 Task: Find connections with filter location Ajaccio with filter topic #jobwith filter profile language Spanish with filter current company Seintiv Talent Solutions with filter school KL University with filter industry Climate Data and Analytics with filter service category Homeowners Insurance with filter keywords title Receptionist
Action: Mouse moved to (523, 71)
Screenshot: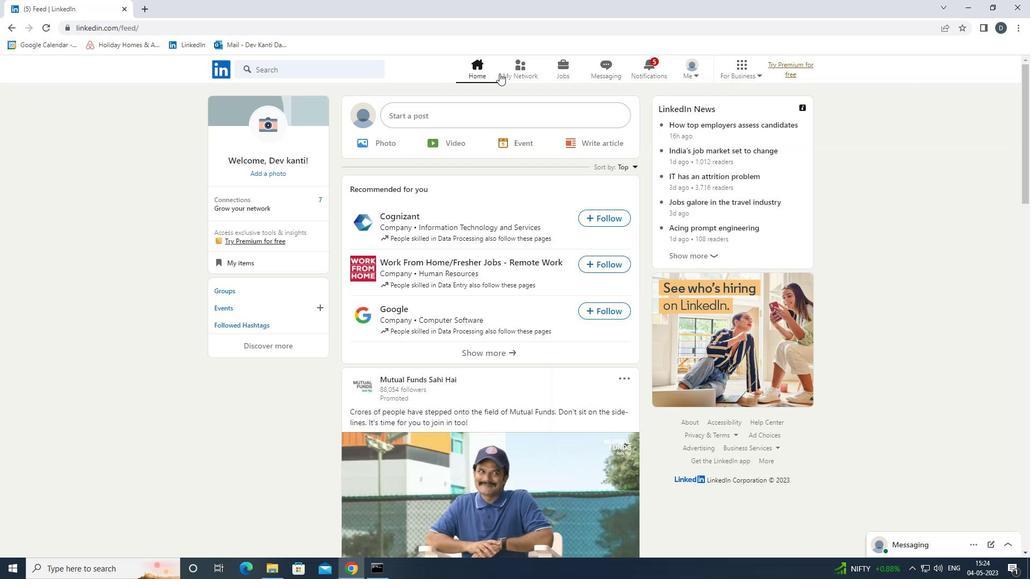 
Action: Mouse pressed left at (523, 71)
Screenshot: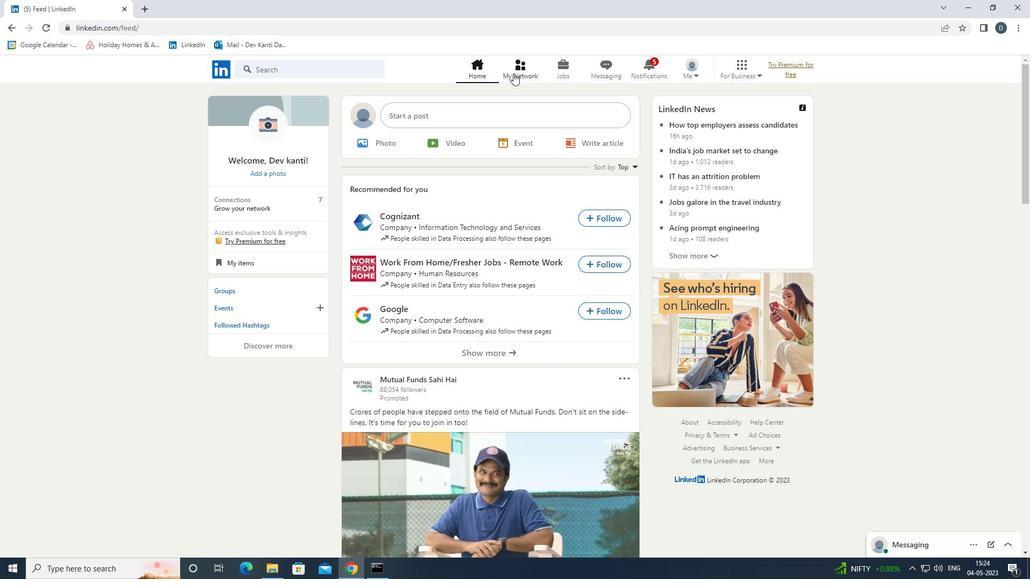 
Action: Mouse moved to (357, 129)
Screenshot: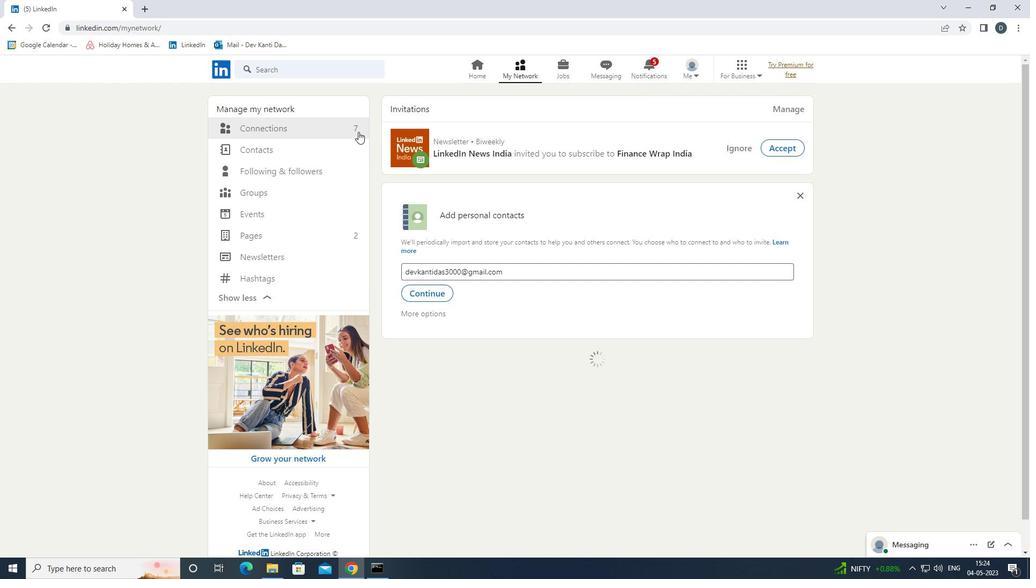 
Action: Mouse pressed left at (357, 129)
Screenshot: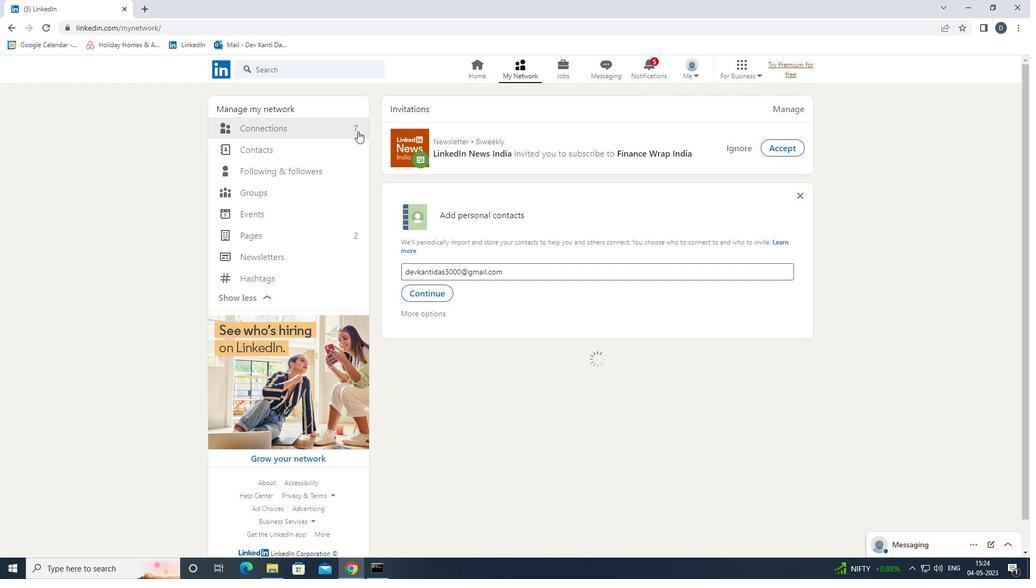 
Action: Mouse moved to (615, 128)
Screenshot: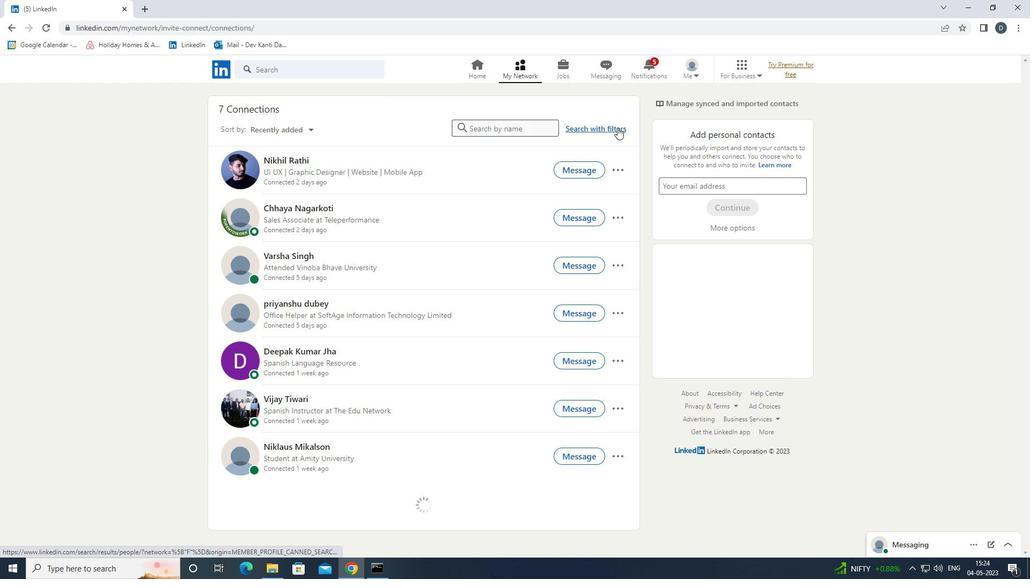 
Action: Mouse pressed left at (615, 128)
Screenshot: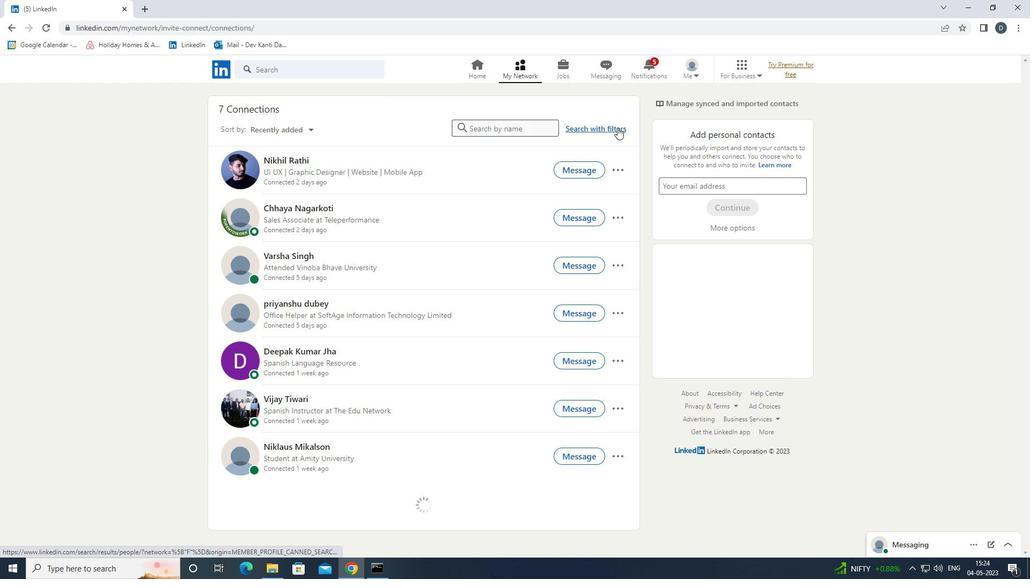 
Action: Mouse moved to (551, 96)
Screenshot: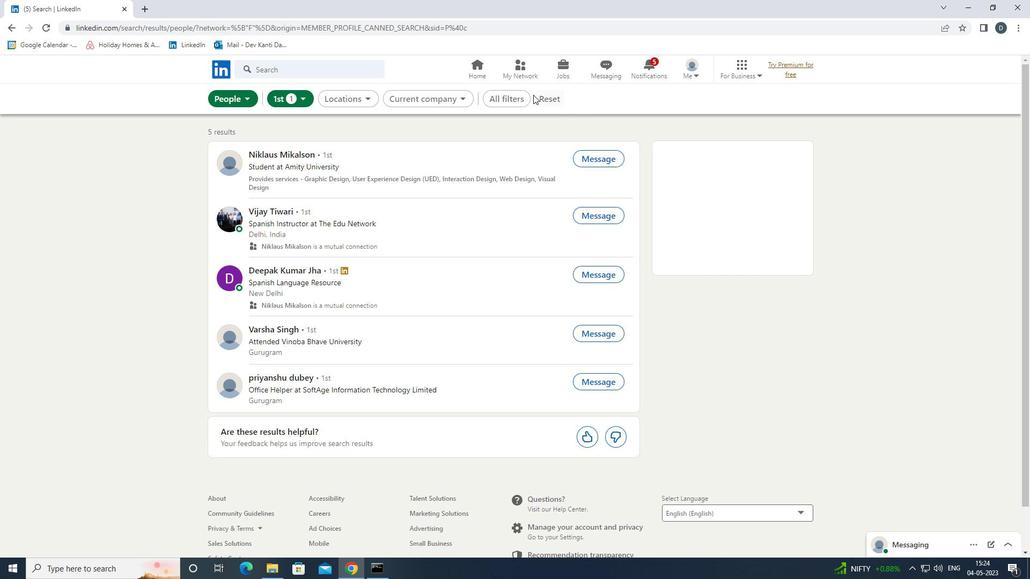 
Action: Mouse pressed left at (551, 96)
Screenshot: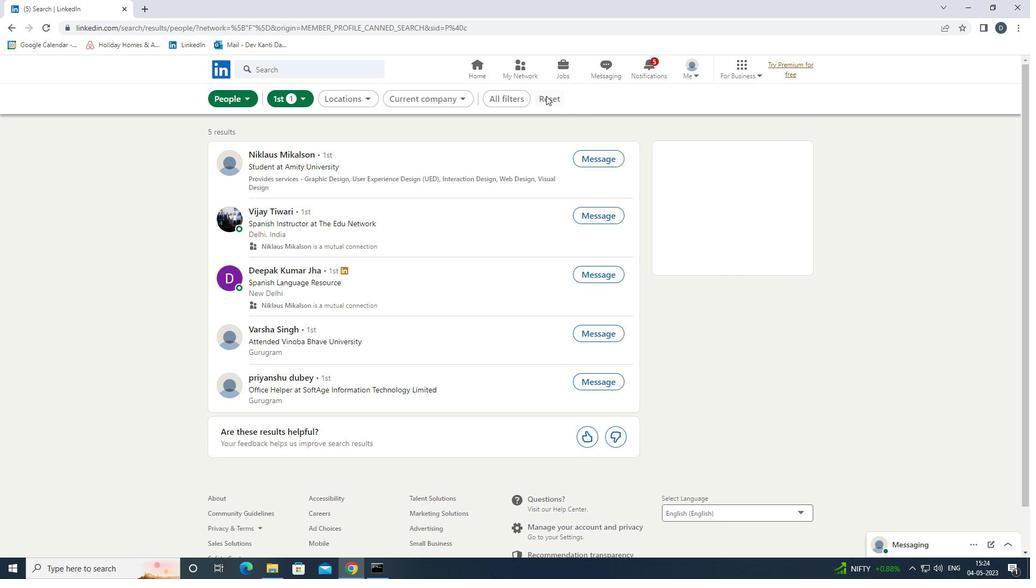 
Action: Mouse moved to (531, 102)
Screenshot: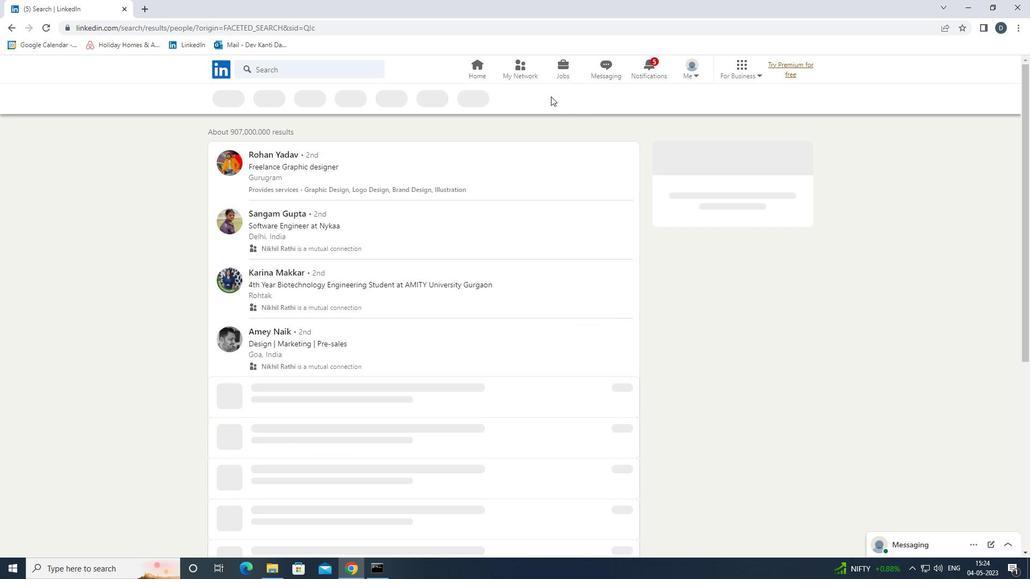 
Action: Mouse pressed left at (531, 102)
Screenshot: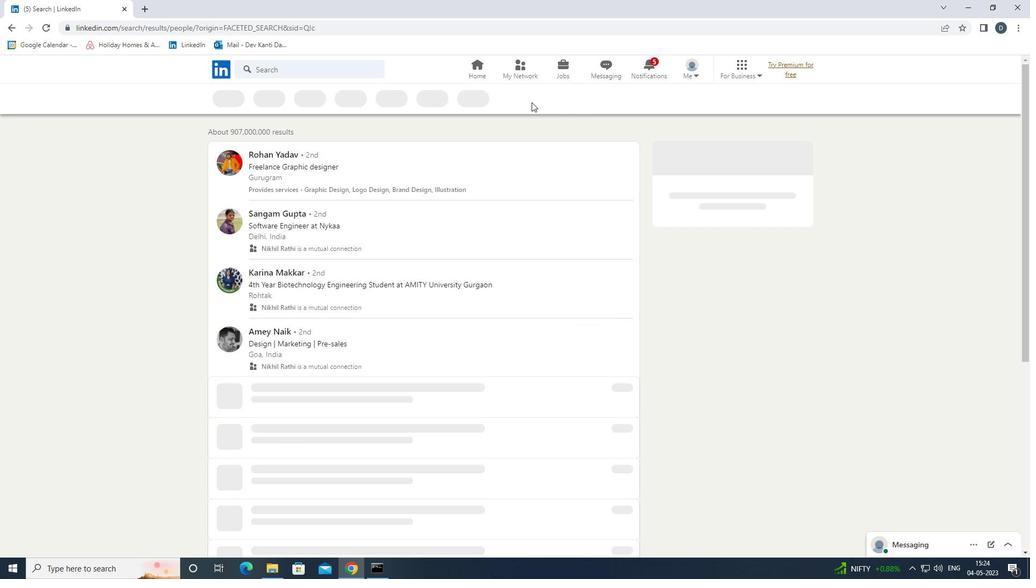 
Action: Mouse moved to (823, 318)
Screenshot: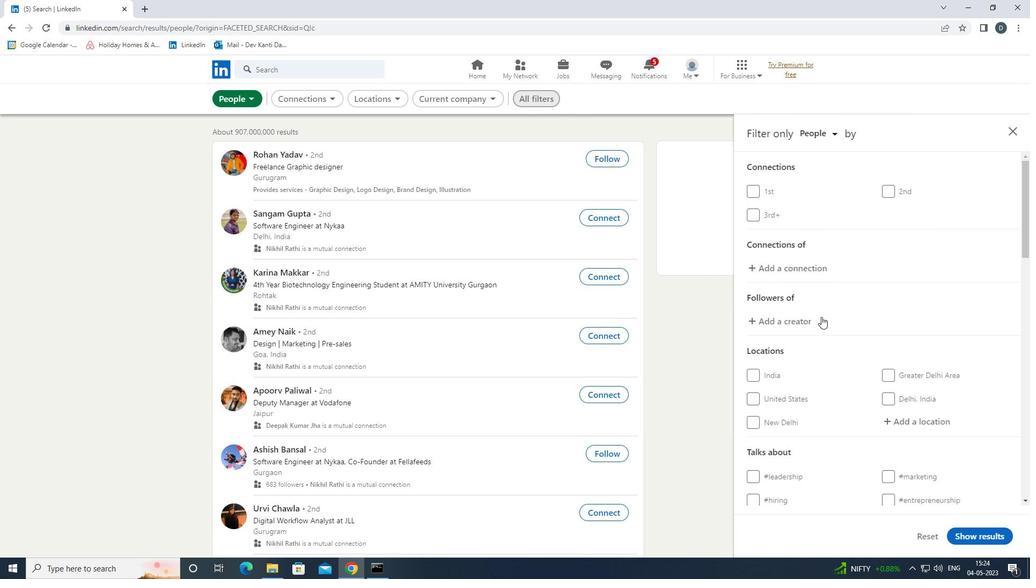 
Action: Mouse scrolled (823, 317) with delta (0, 0)
Screenshot: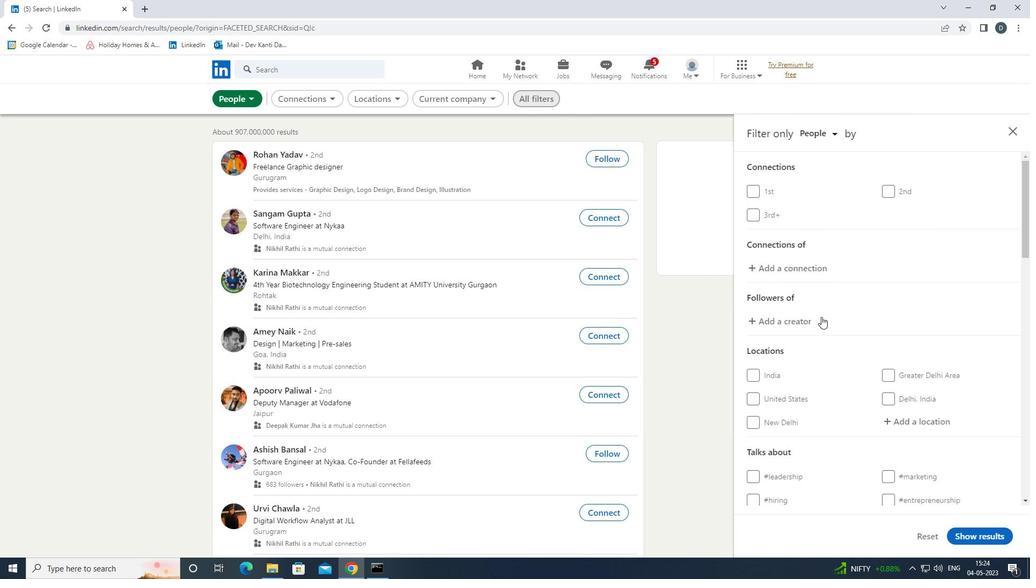 
Action: Mouse moved to (827, 319)
Screenshot: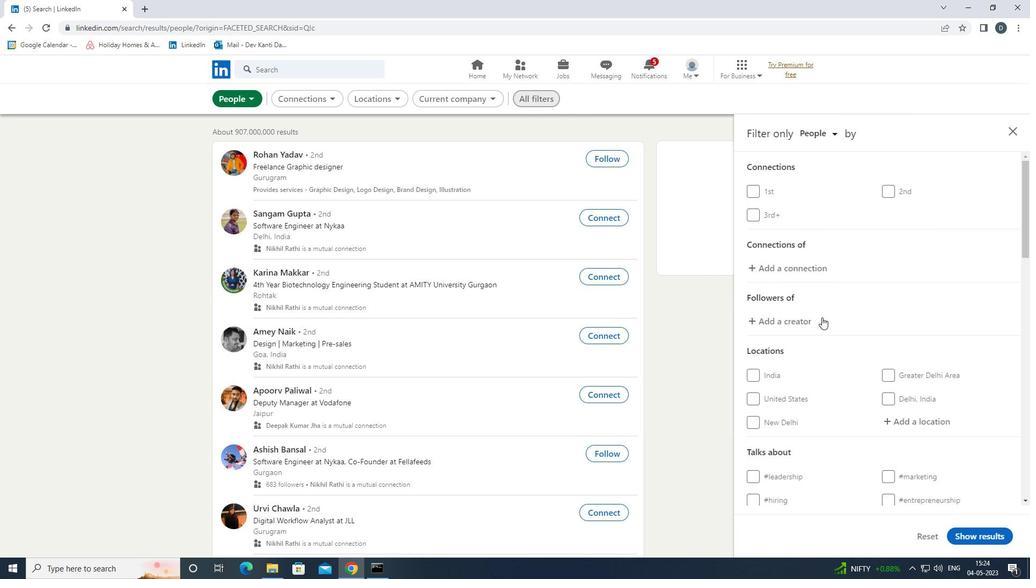 
Action: Mouse scrolled (827, 319) with delta (0, 0)
Screenshot: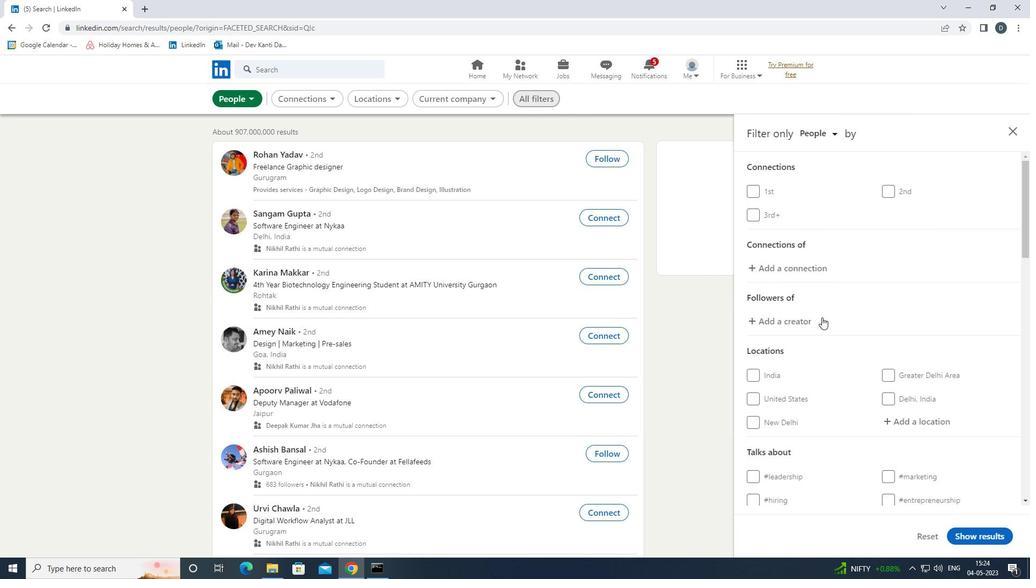 
Action: Mouse moved to (925, 310)
Screenshot: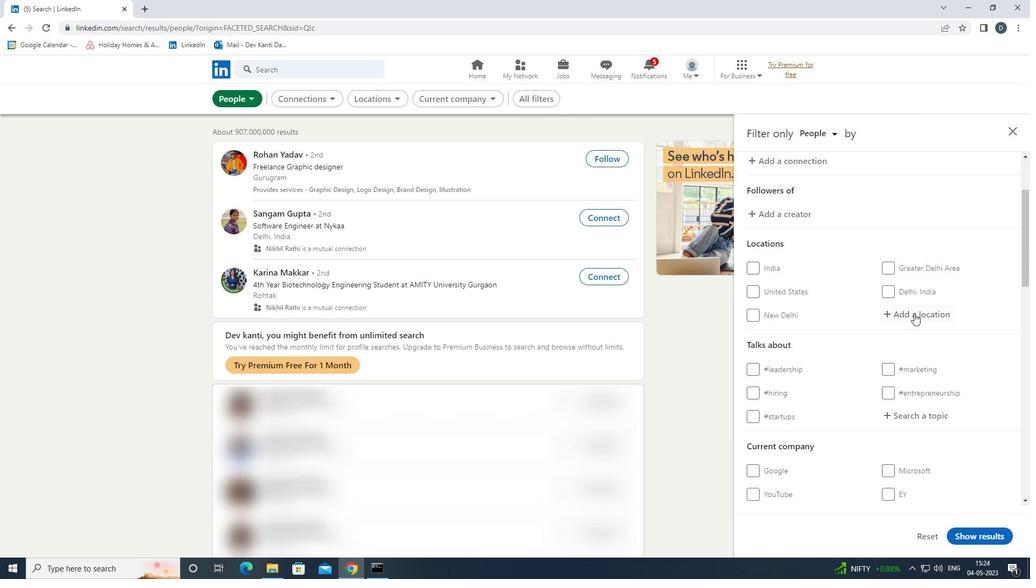 
Action: Mouse pressed left at (925, 310)
Screenshot: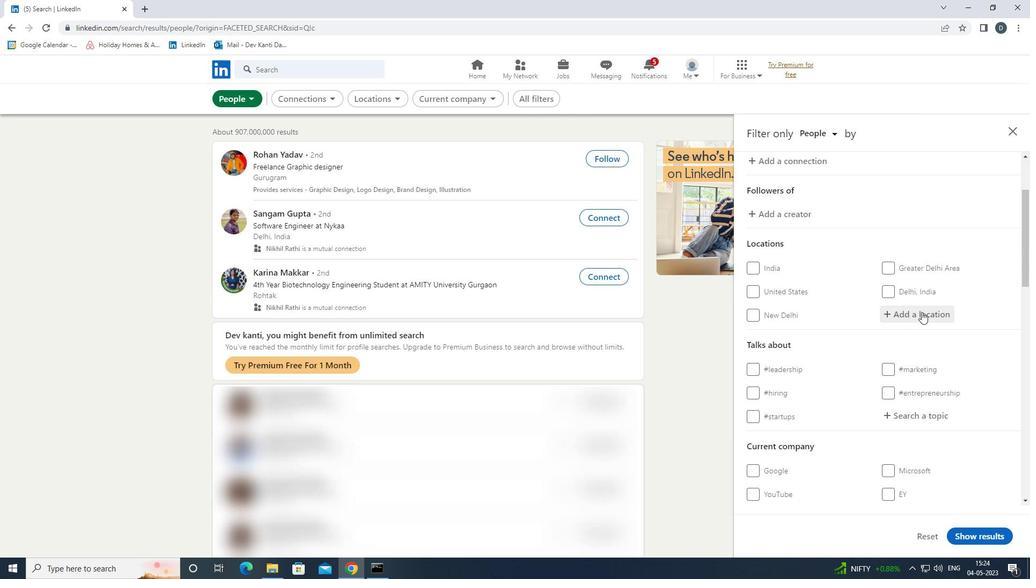 
Action: Key pressed <Key.shift>AJACCIO<Key.down><Key.enter>
Screenshot: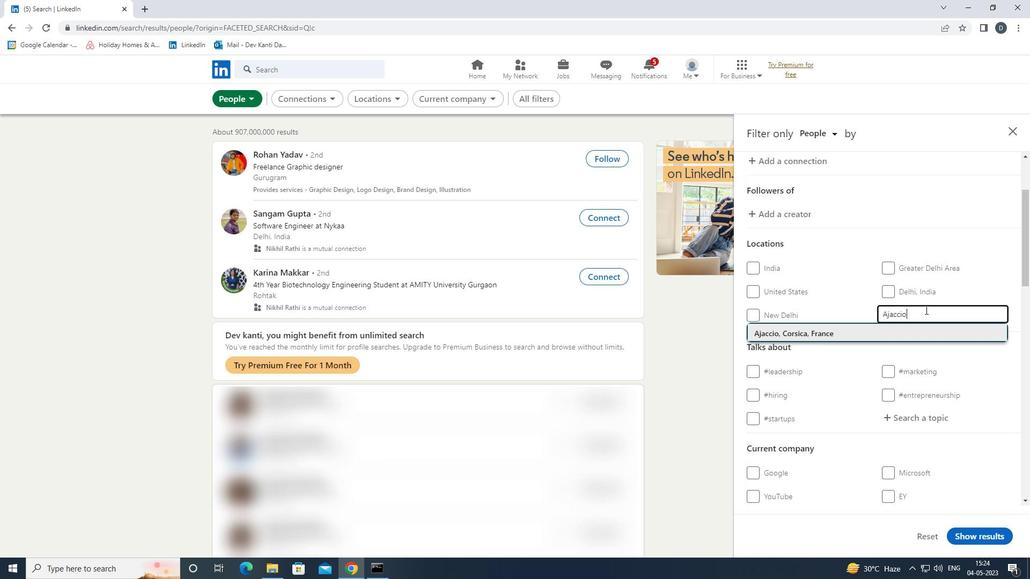 
Action: Mouse moved to (924, 310)
Screenshot: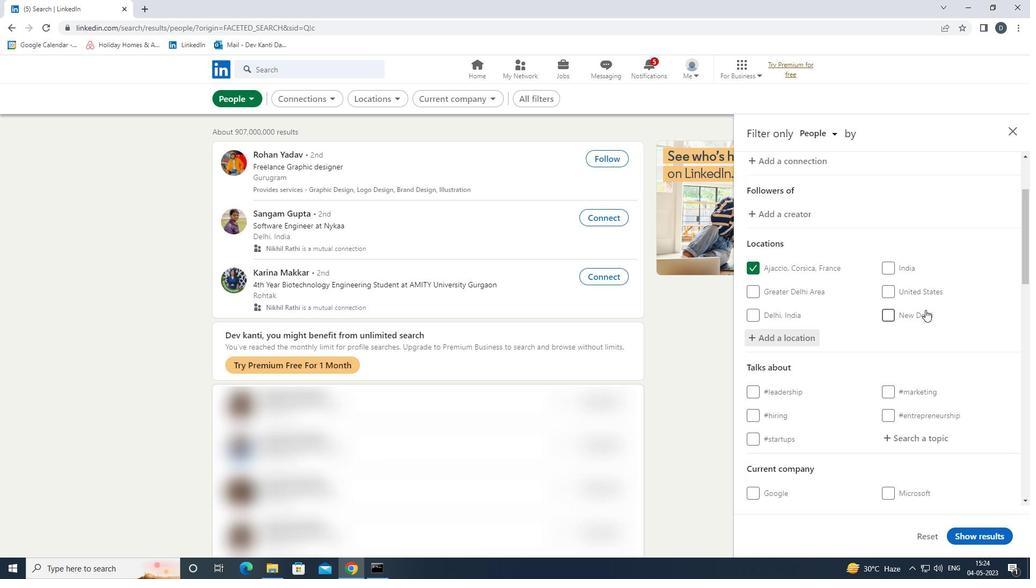 
Action: Mouse scrolled (924, 309) with delta (0, 0)
Screenshot: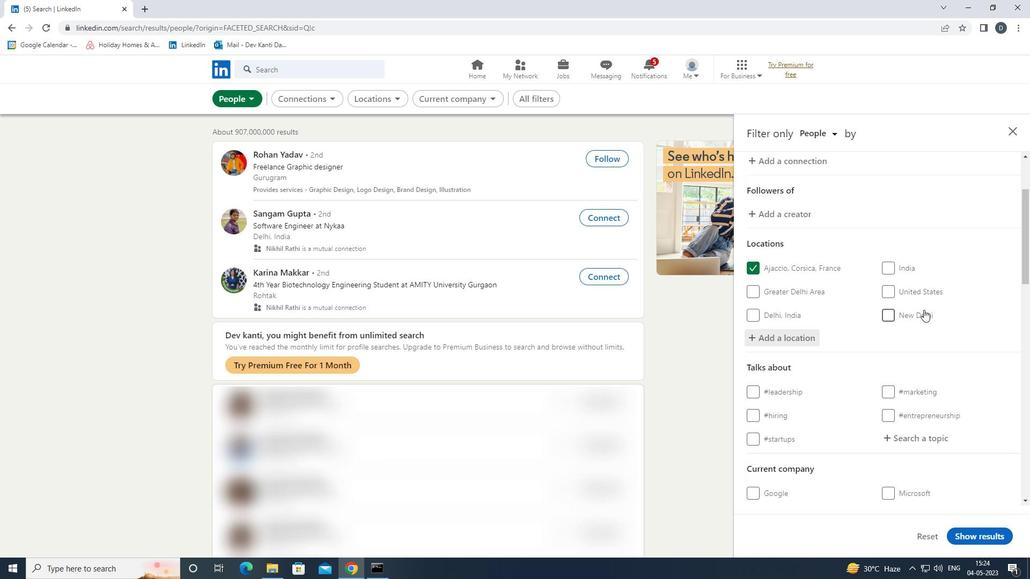 
Action: Mouse scrolled (924, 309) with delta (0, 0)
Screenshot: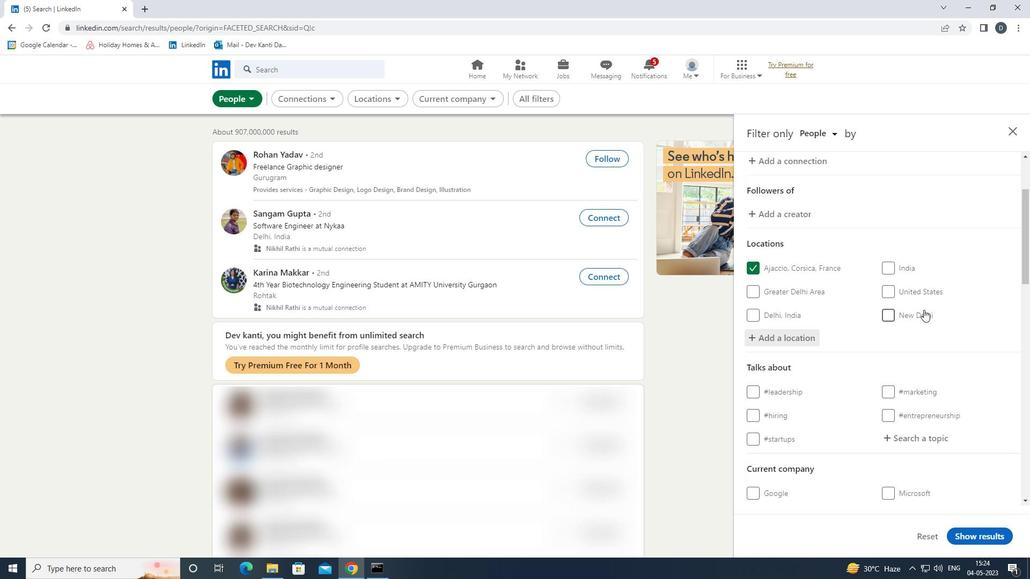 
Action: Mouse scrolled (924, 309) with delta (0, 0)
Screenshot: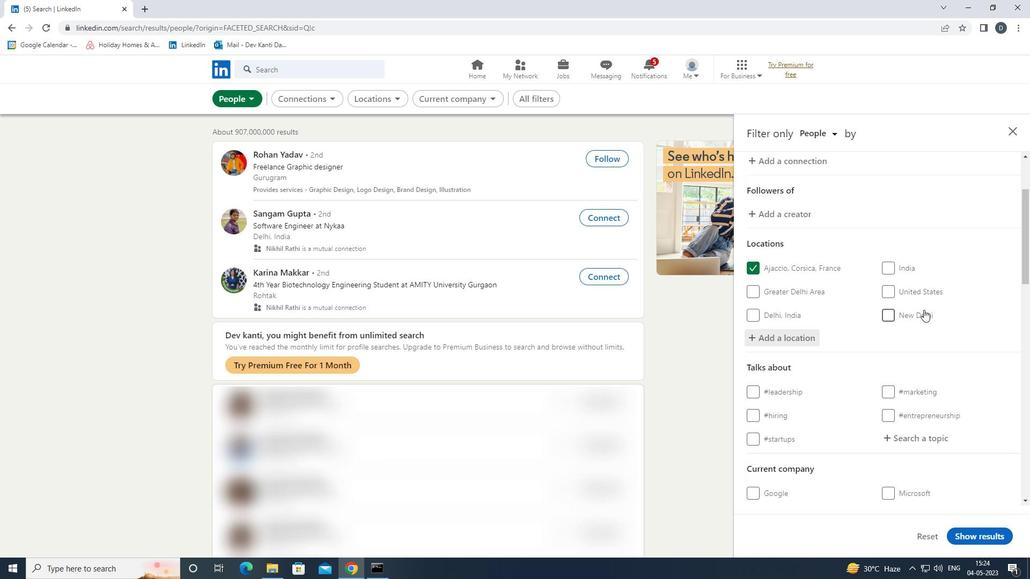 
Action: Mouse moved to (927, 283)
Screenshot: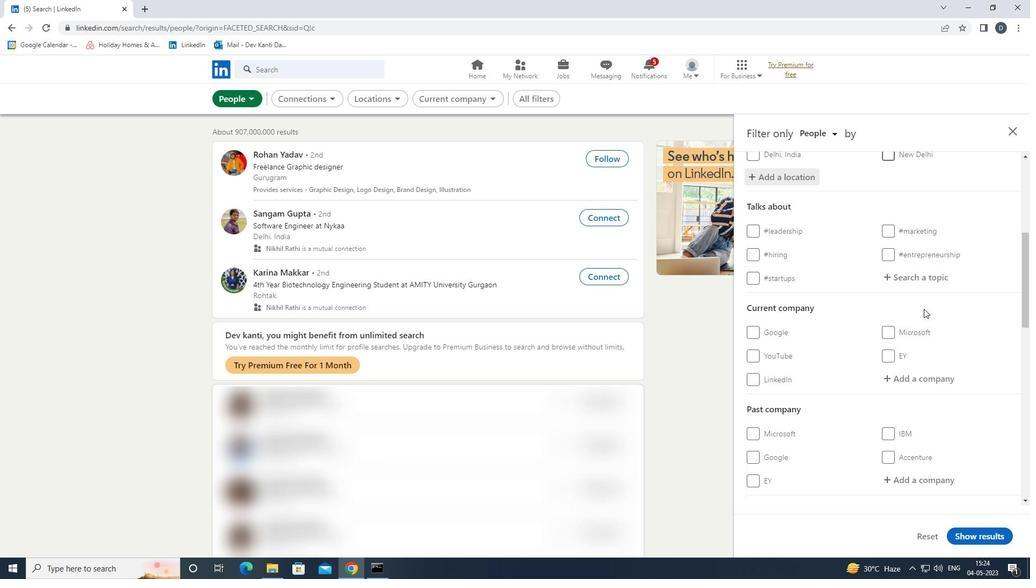 
Action: Mouse pressed left at (927, 283)
Screenshot: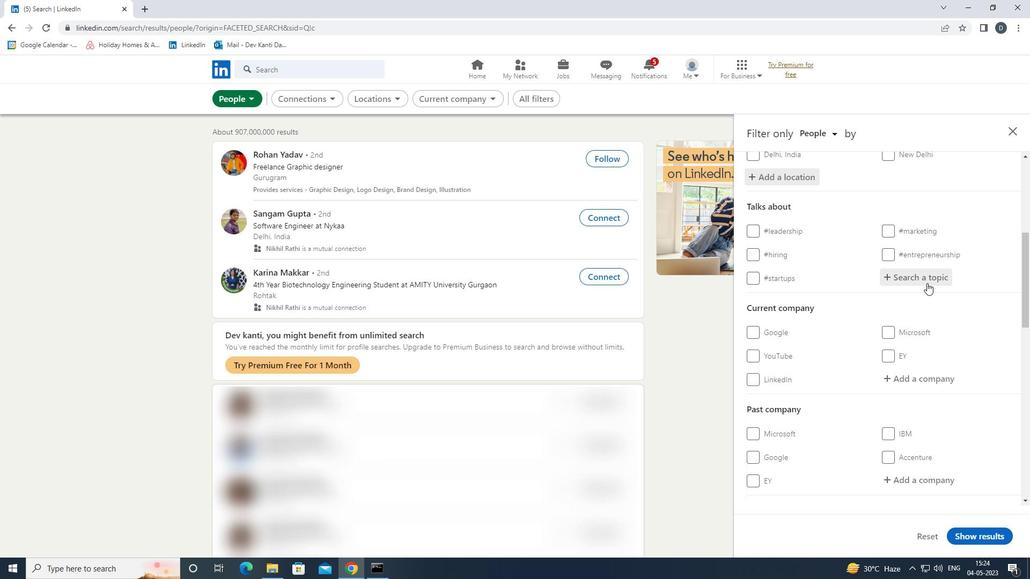 
Action: Key pressed JOB<Key.backspace><Key.backspace><Key.backspace><Key.shift>JOB<Key.down><Key.enter>
Screenshot: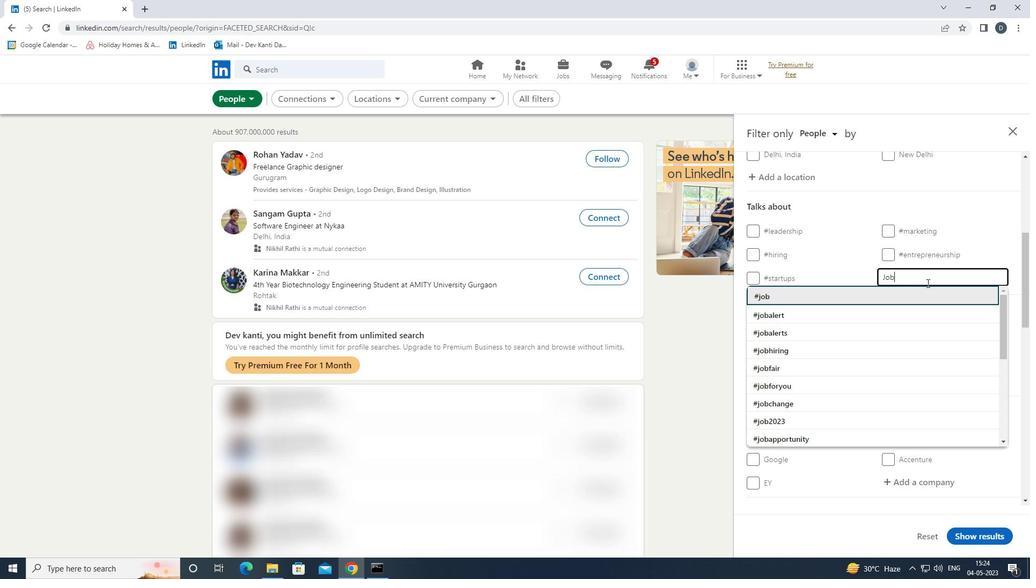 
Action: Mouse moved to (710, 289)
Screenshot: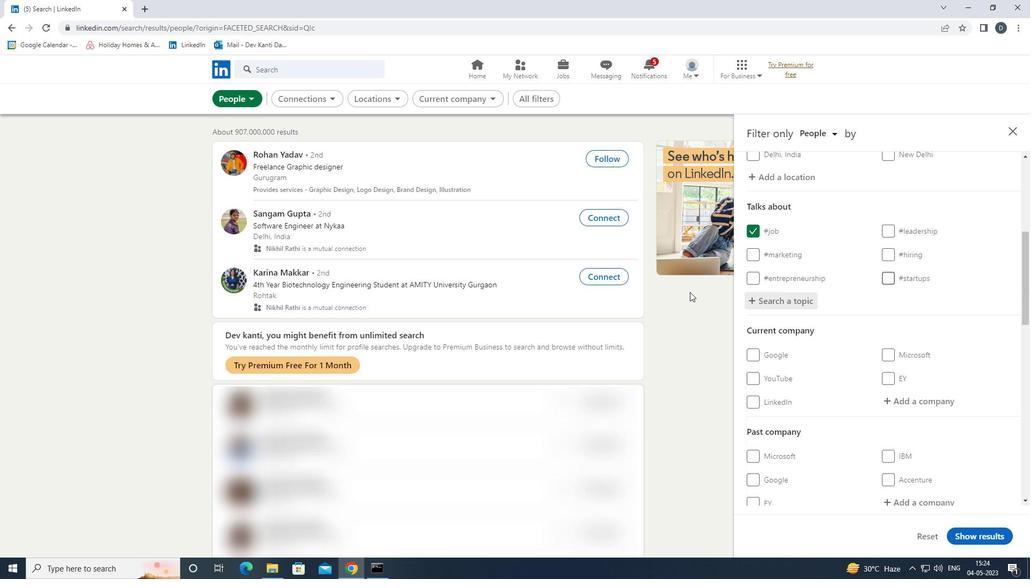 
Action: Mouse scrolled (710, 289) with delta (0, 0)
Screenshot: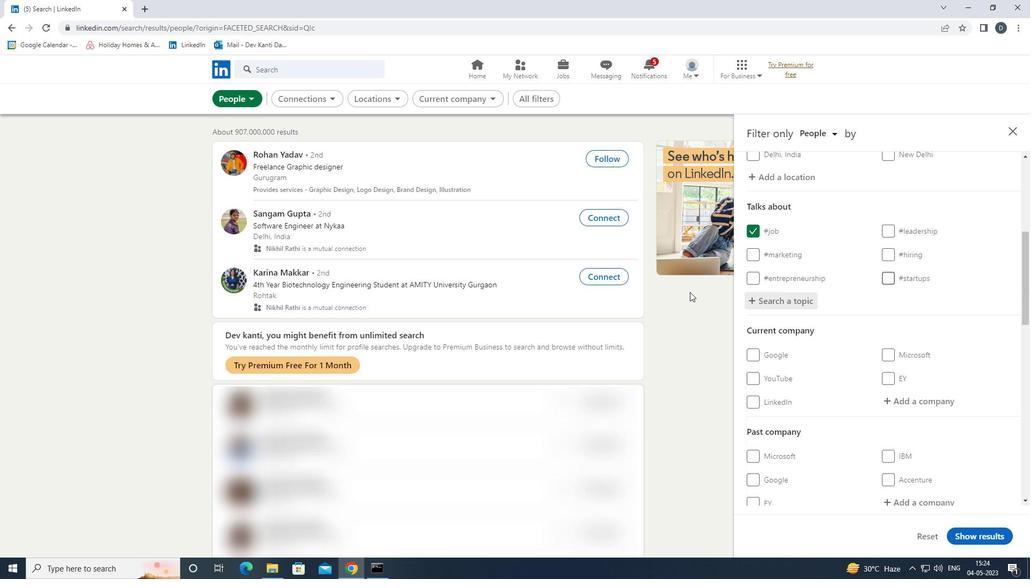 
Action: Mouse moved to (732, 300)
Screenshot: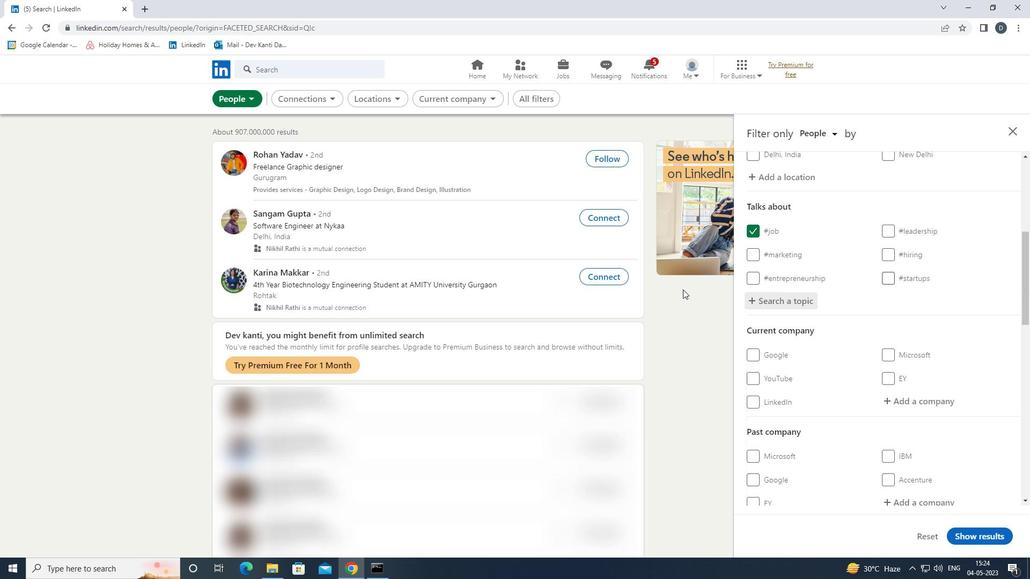 
Action: Mouse scrolled (732, 299) with delta (0, 0)
Screenshot: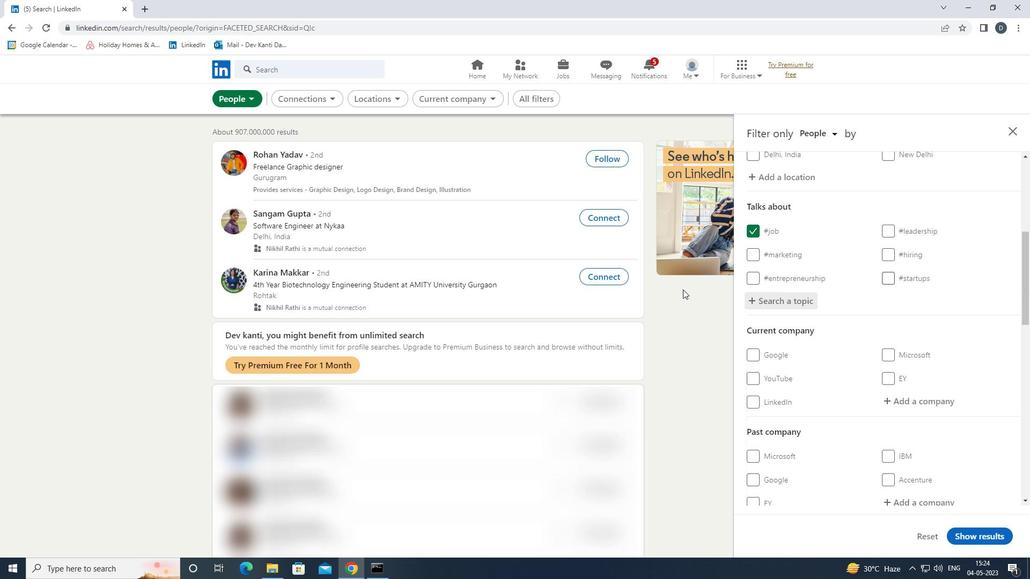 
Action: Mouse moved to (934, 377)
Screenshot: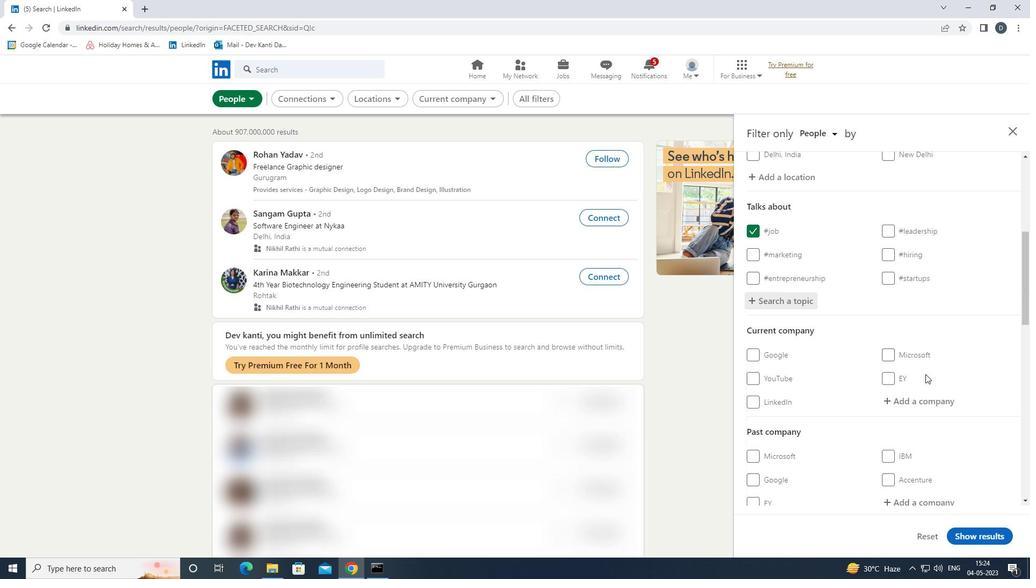 
Action: Mouse scrolled (934, 377) with delta (0, 0)
Screenshot: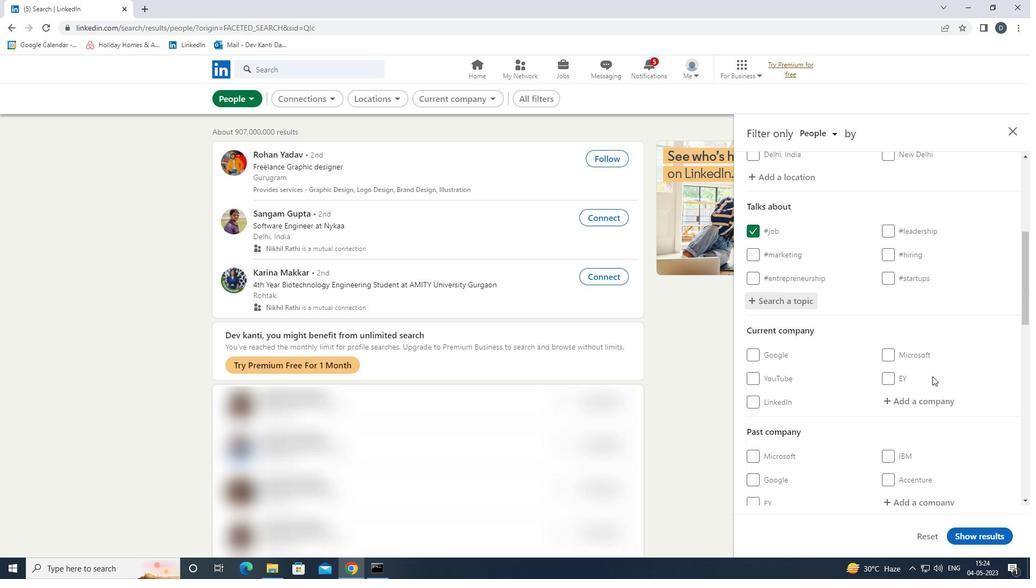 
Action: Mouse scrolled (934, 377) with delta (0, 0)
Screenshot: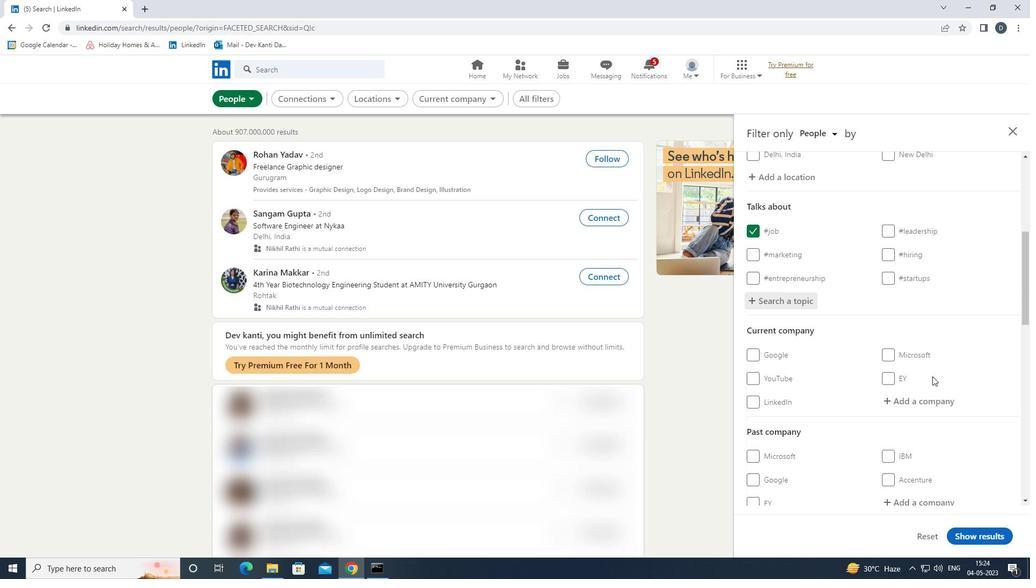 
Action: Mouse scrolled (934, 377) with delta (0, 0)
Screenshot: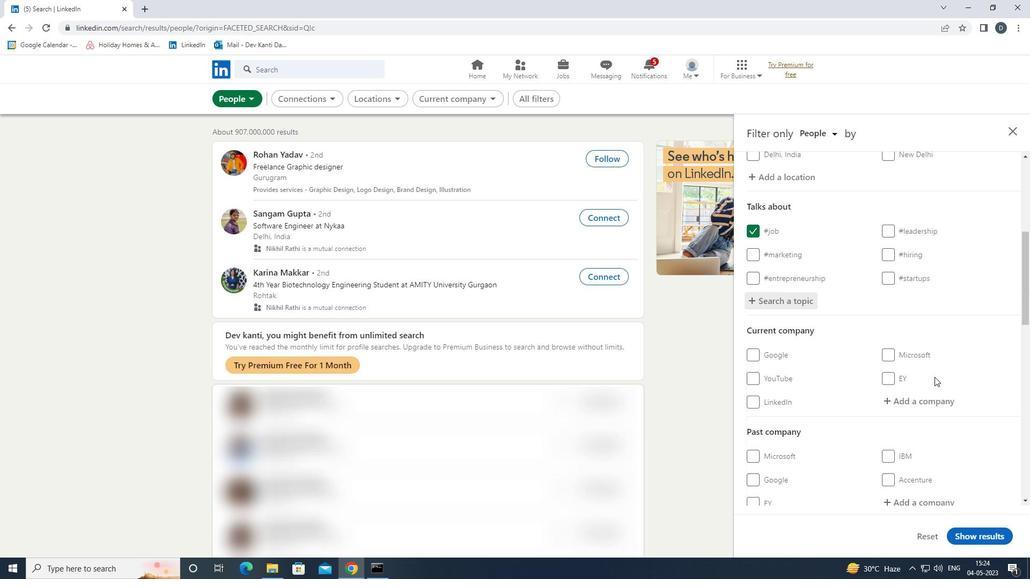 
Action: Mouse scrolled (934, 377) with delta (0, 0)
Screenshot: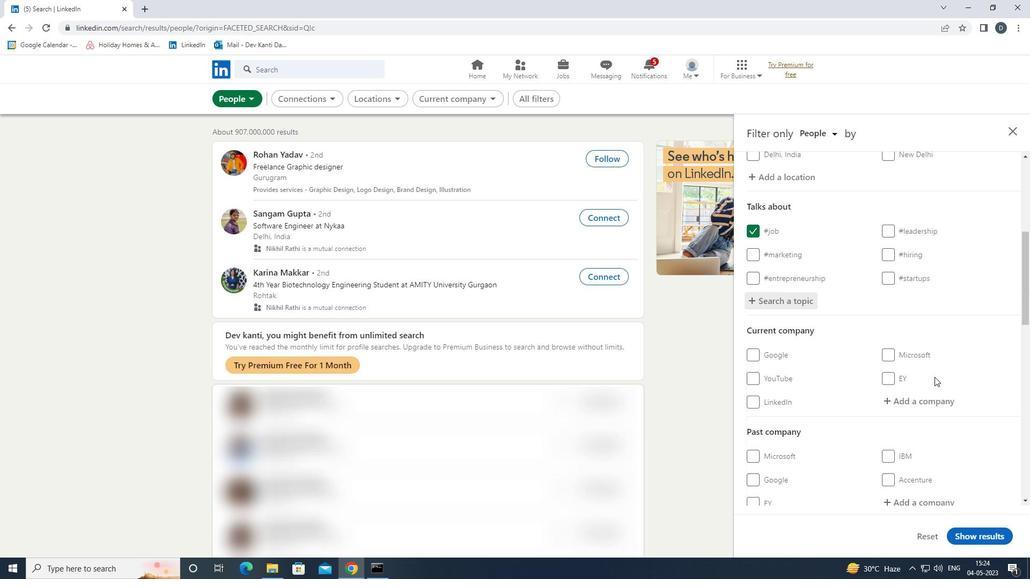
Action: Mouse scrolled (934, 377) with delta (0, 0)
Screenshot: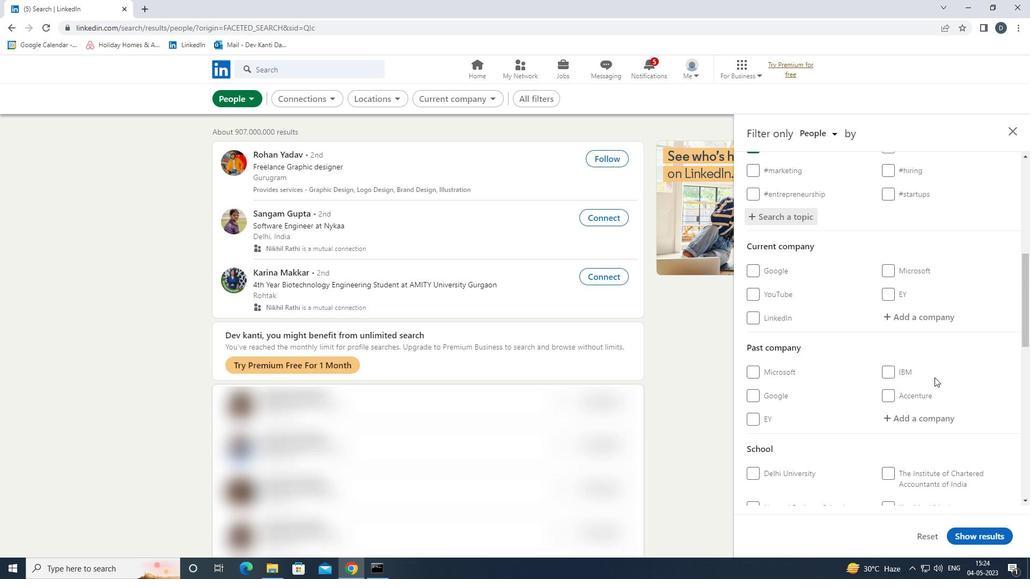 
Action: Mouse scrolled (934, 377) with delta (0, 0)
Screenshot: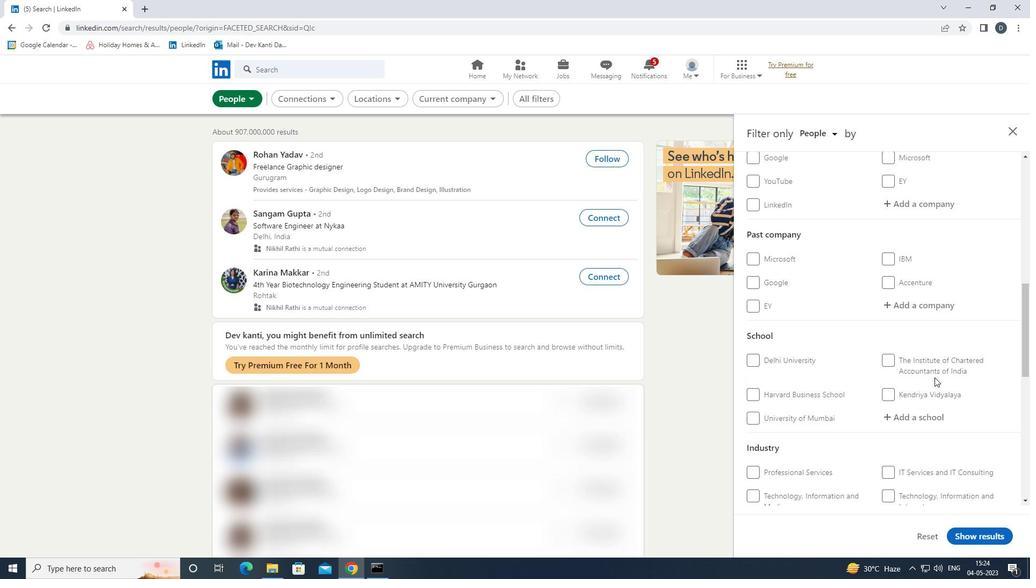 
Action: Mouse moved to (783, 427)
Screenshot: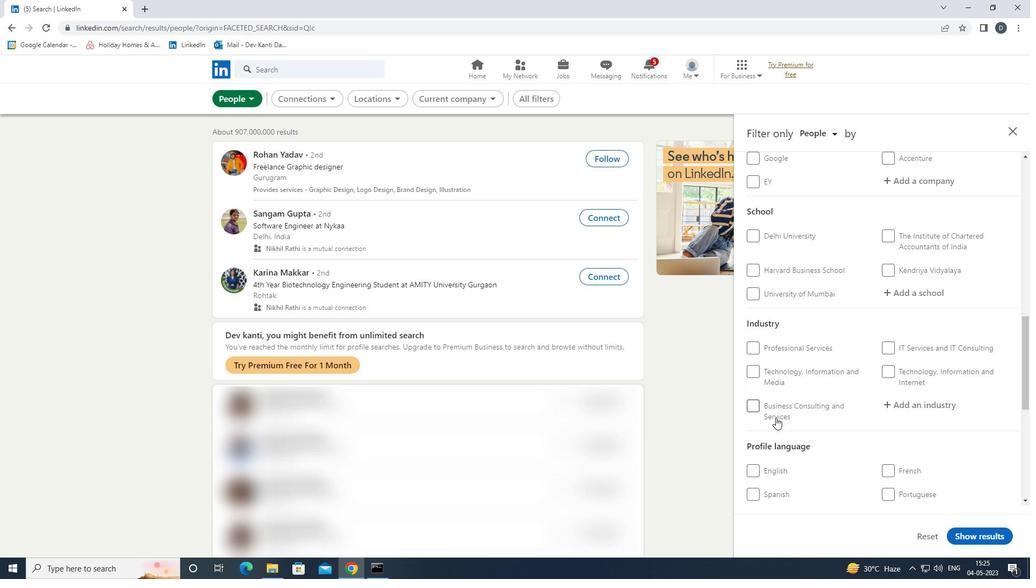 
Action: Mouse scrolled (783, 426) with delta (0, 0)
Screenshot: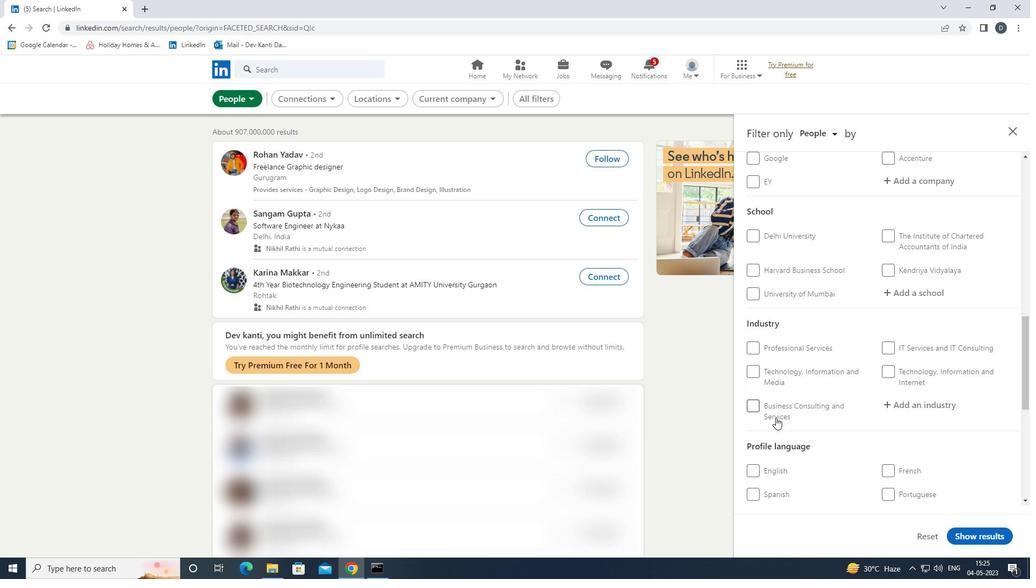 
Action: Mouse moved to (784, 427)
Screenshot: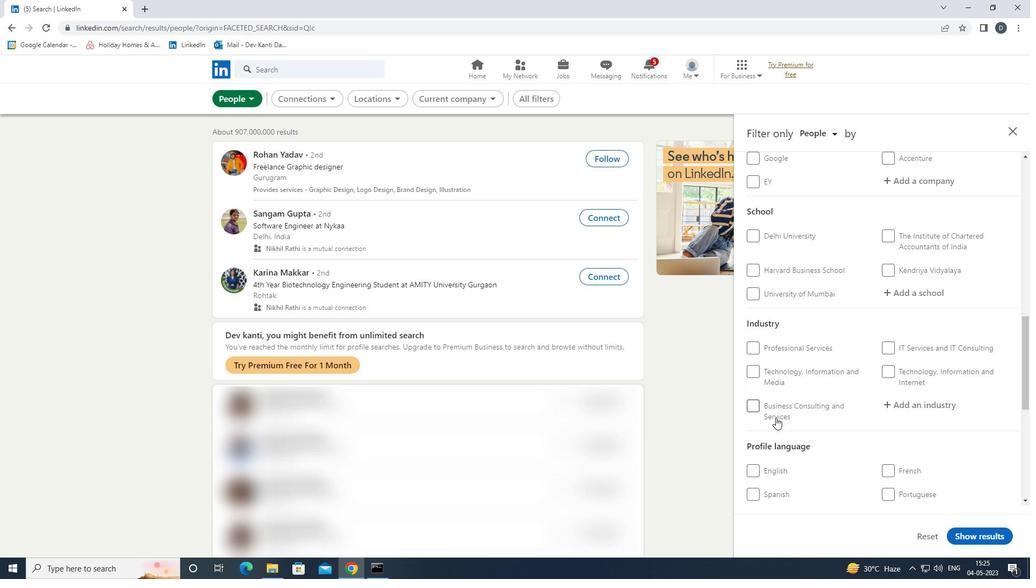 
Action: Mouse scrolled (784, 427) with delta (0, 0)
Screenshot: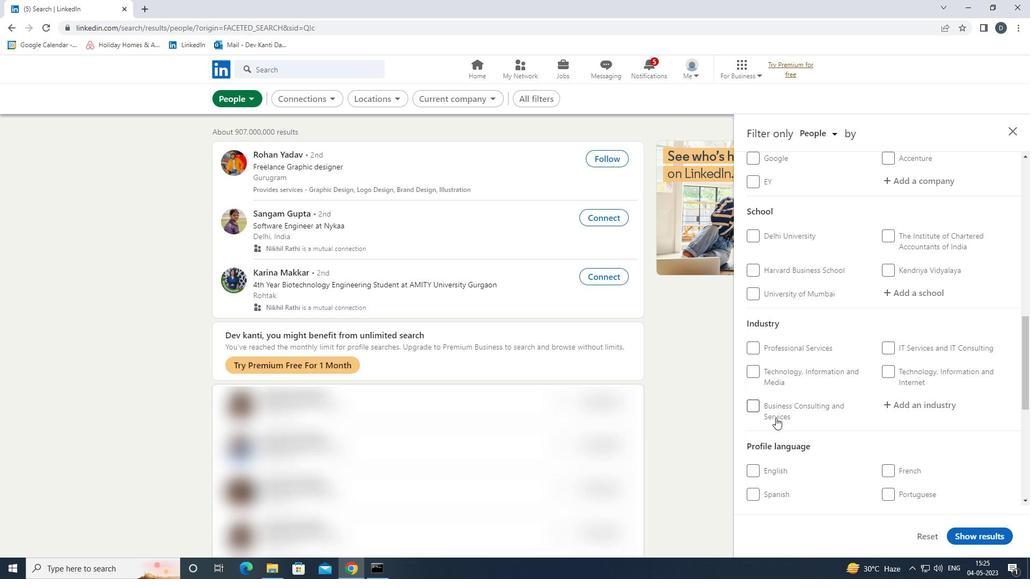 
Action: Mouse moved to (777, 391)
Screenshot: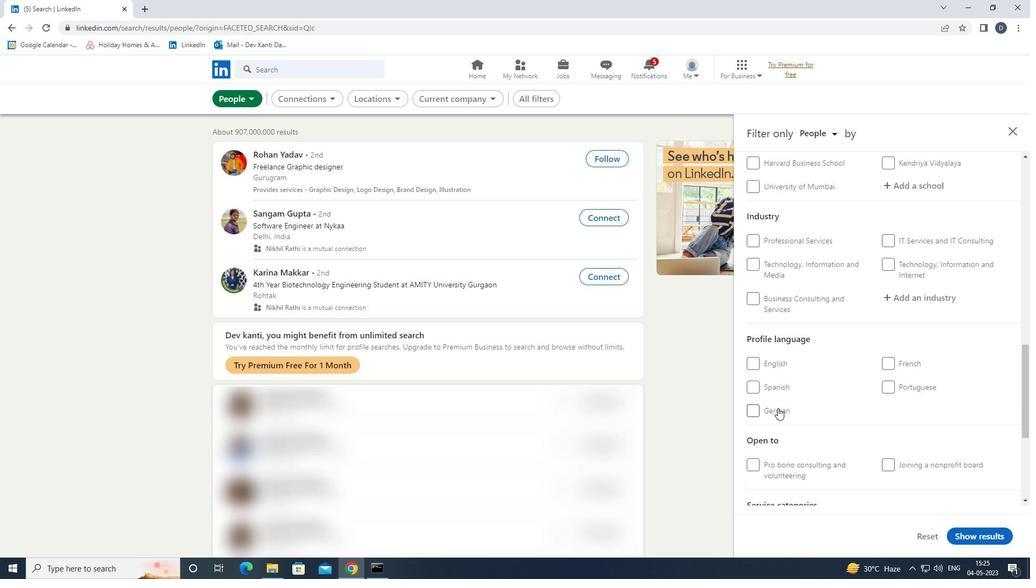 
Action: Mouse pressed left at (777, 391)
Screenshot: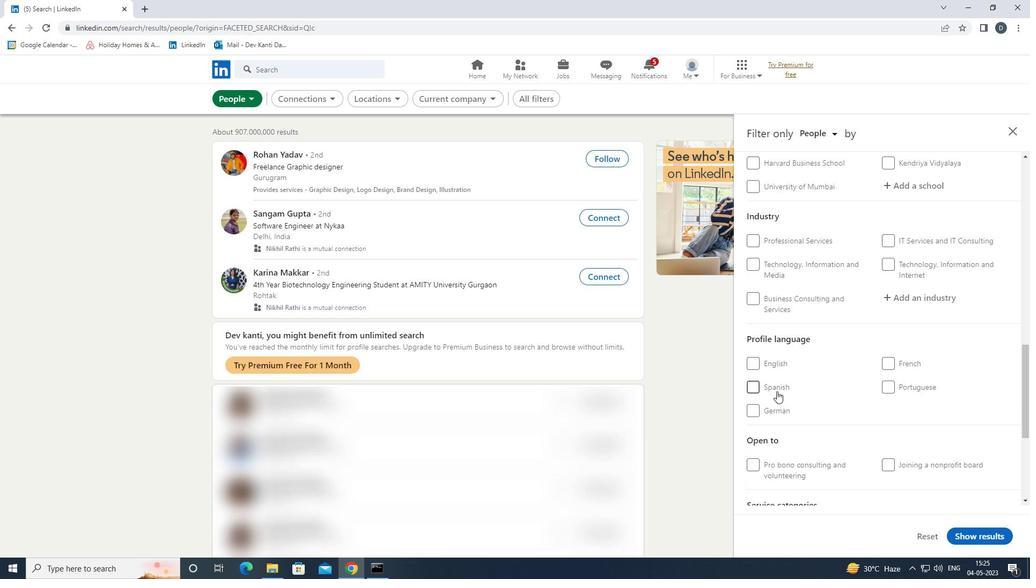 
Action: Mouse moved to (887, 399)
Screenshot: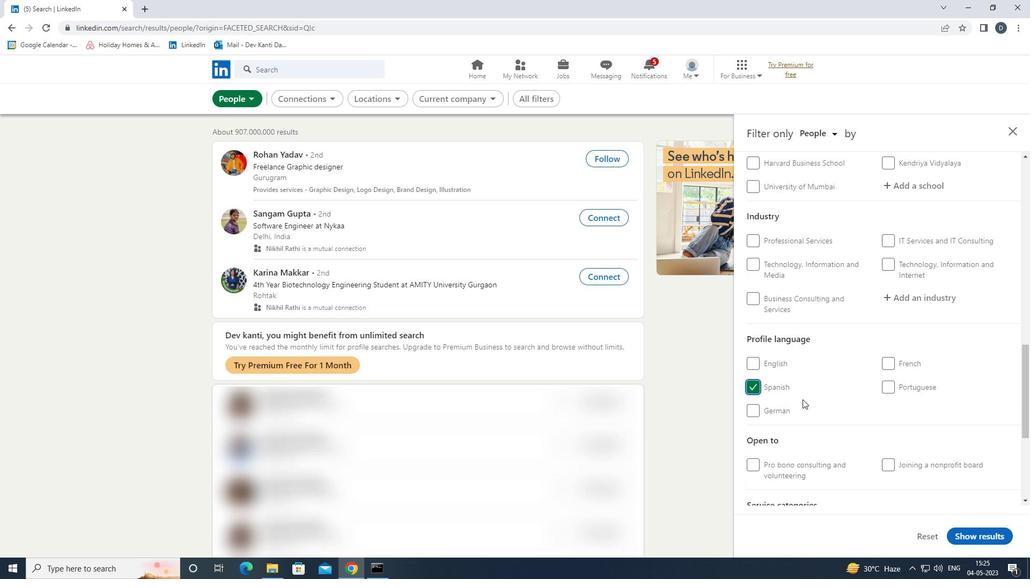 
Action: Mouse scrolled (887, 399) with delta (0, 0)
Screenshot: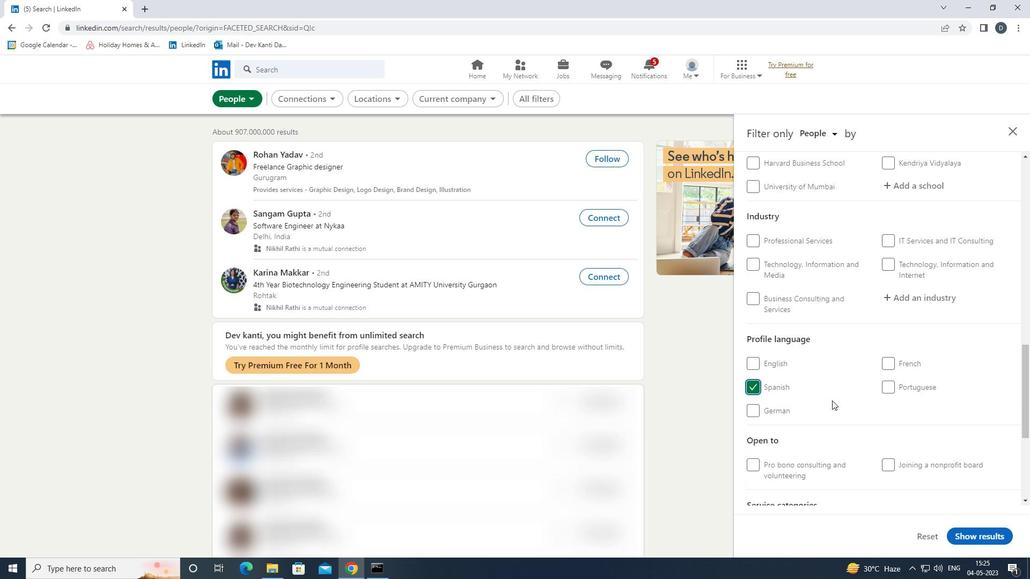 
Action: Mouse scrolled (887, 399) with delta (0, 0)
Screenshot: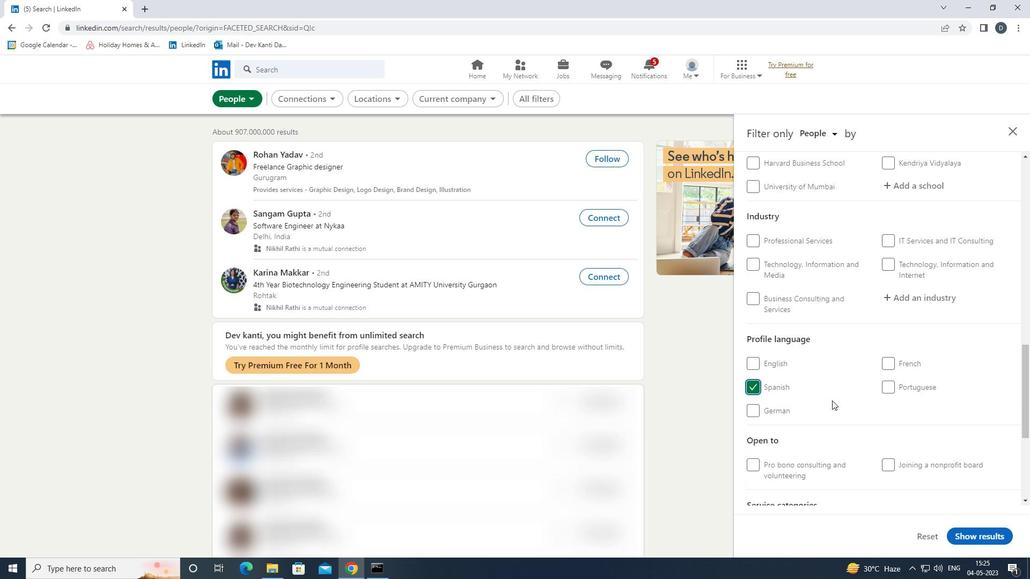 
Action: Mouse scrolled (887, 399) with delta (0, 0)
Screenshot: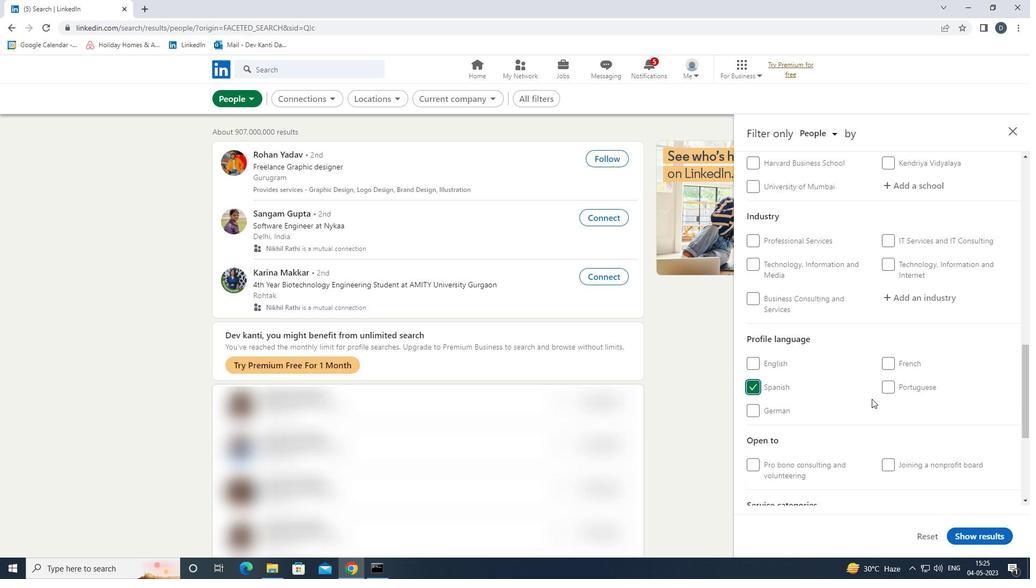 
Action: Mouse scrolled (887, 399) with delta (0, 0)
Screenshot: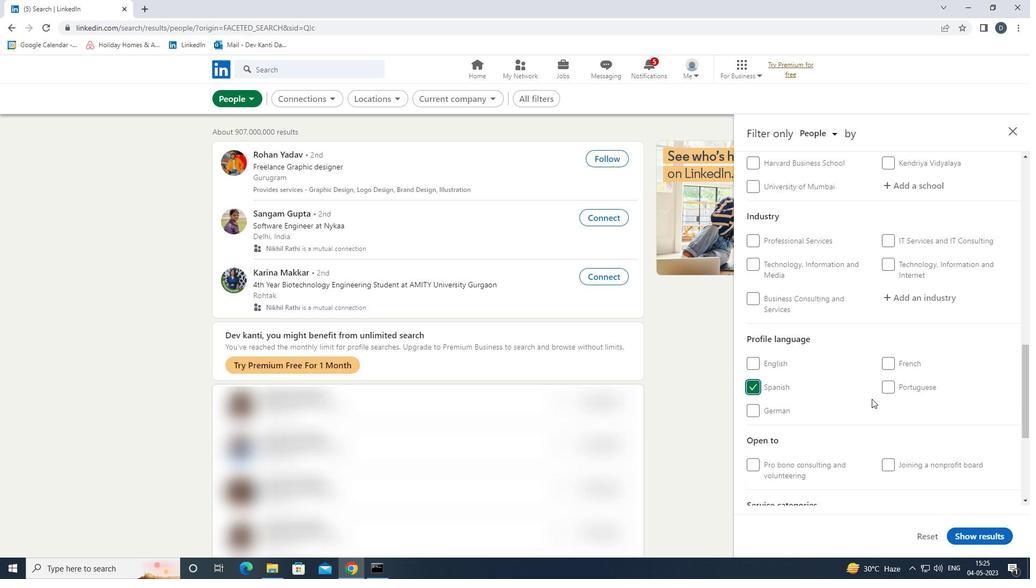 
Action: Mouse scrolled (887, 399) with delta (0, 0)
Screenshot: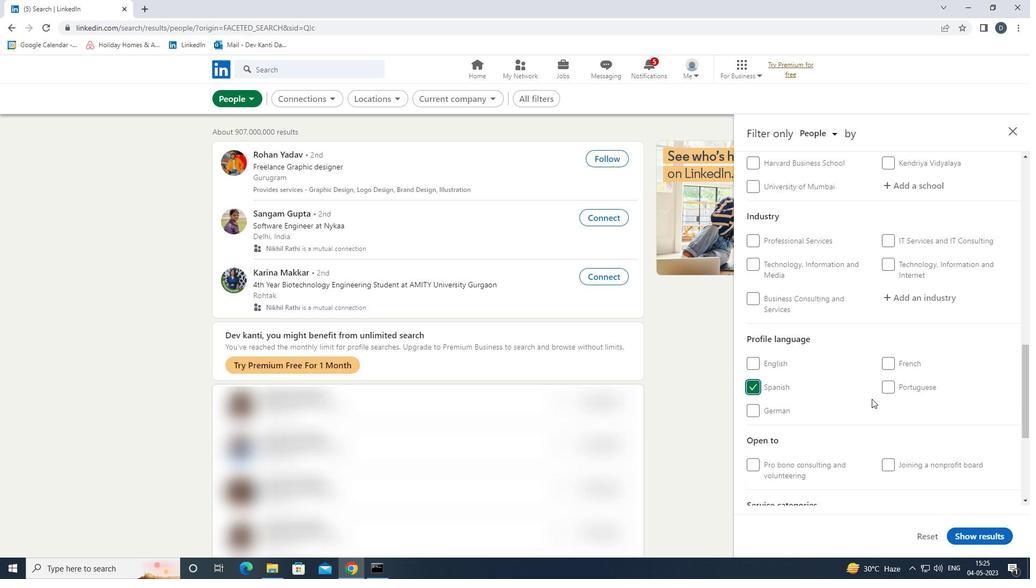 
Action: Mouse scrolled (887, 399) with delta (0, 0)
Screenshot: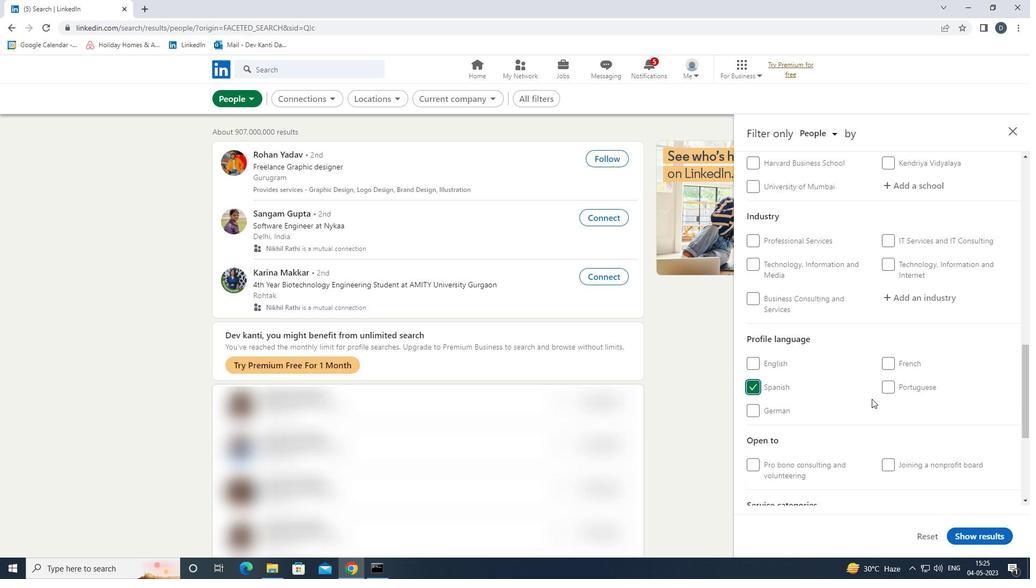 
Action: Mouse scrolled (887, 399) with delta (0, 0)
Screenshot: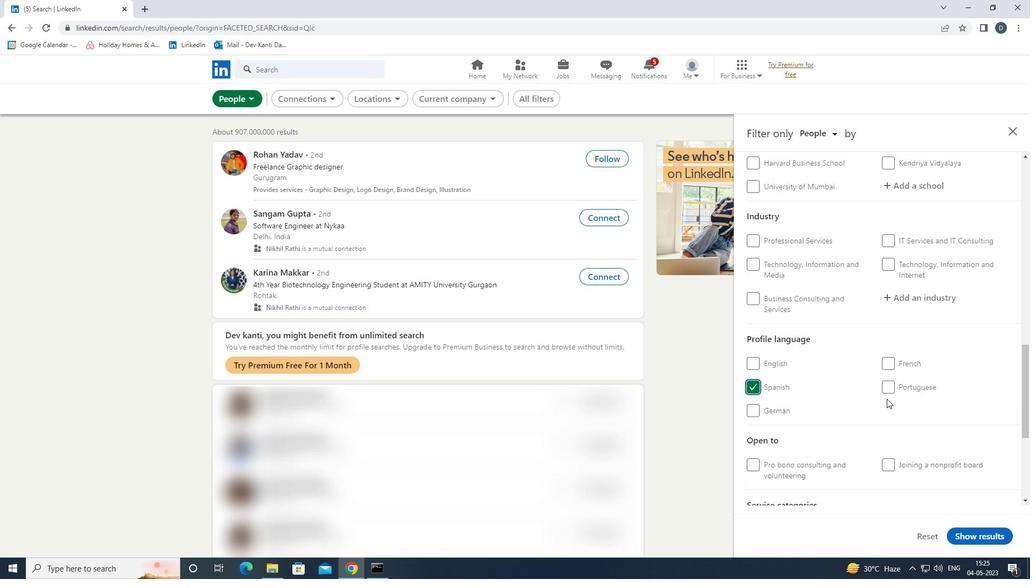 
Action: Mouse moved to (897, 352)
Screenshot: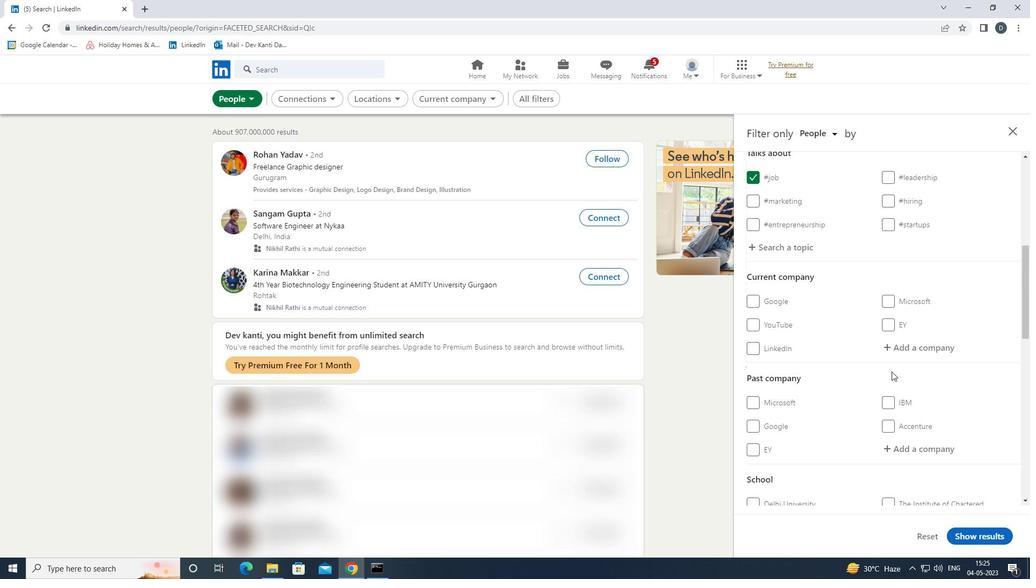 
Action: Mouse pressed left at (897, 352)
Screenshot: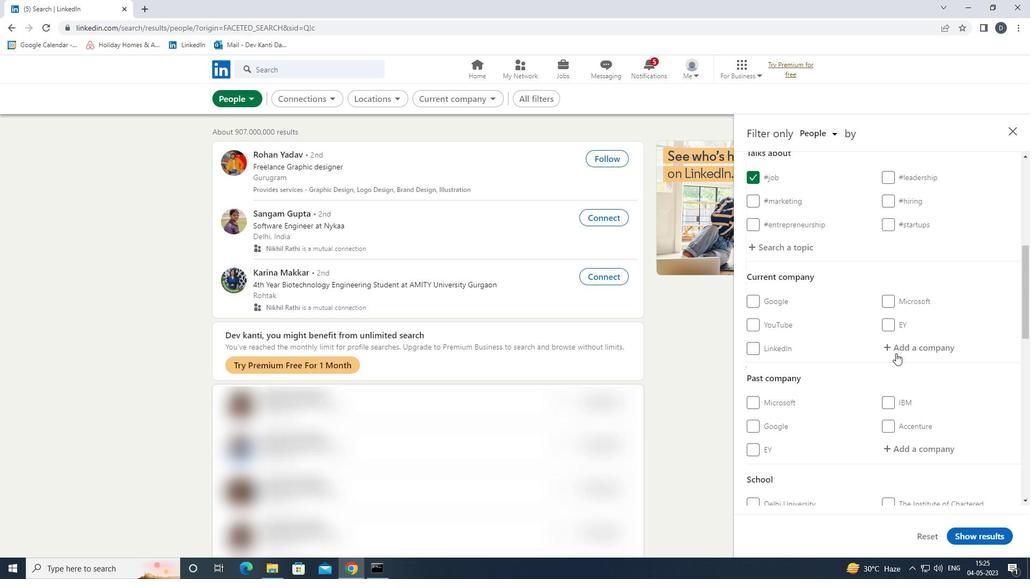
Action: Key pressed <Key.shift><Key.shift><Key.shift><Key.shift><Key.shift><Key.shift><Key.shift><Key.shift><Key.shift><Key.shift><Key.shift><Key.shift><Key.shift><Key.shift><Key.shift><Key.shift><Key.shift><Key.shift><Key.shift>SE
Screenshot: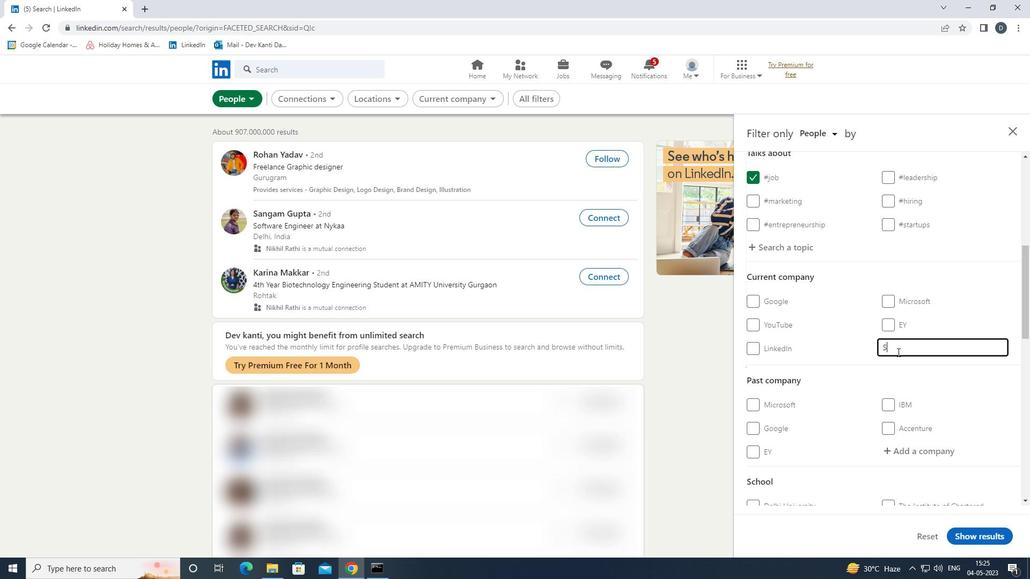 
Action: Mouse moved to (898, 352)
Screenshot: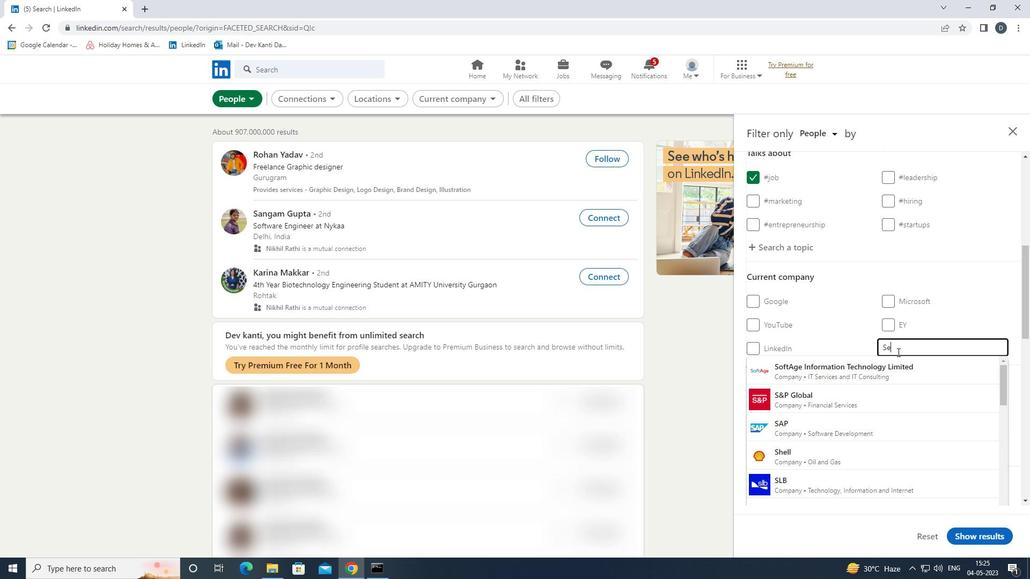 
Action: Key pressed INTIV<Key.space><Key.down><Key.down><Key.enter>
Screenshot: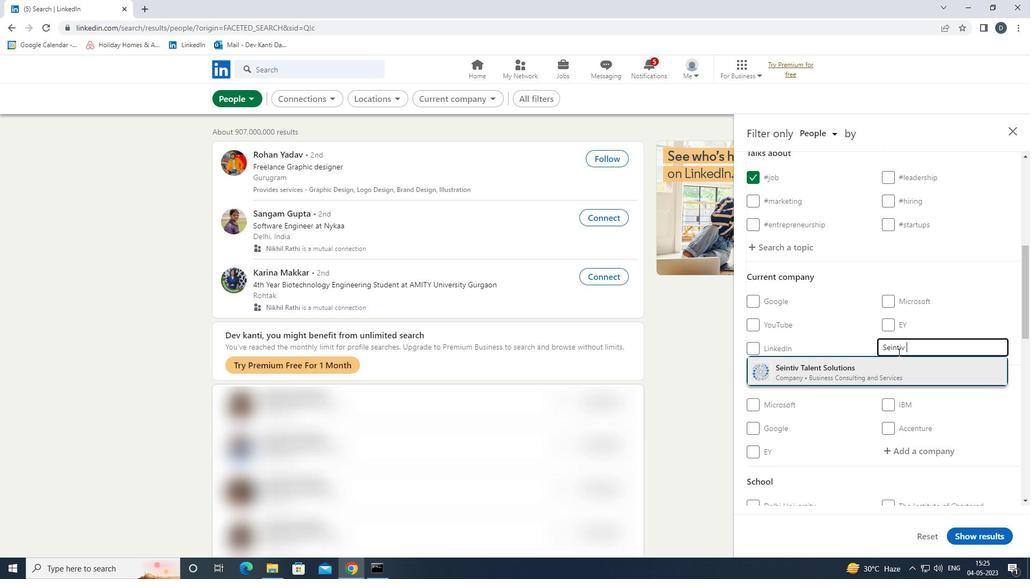 
Action: Mouse moved to (904, 354)
Screenshot: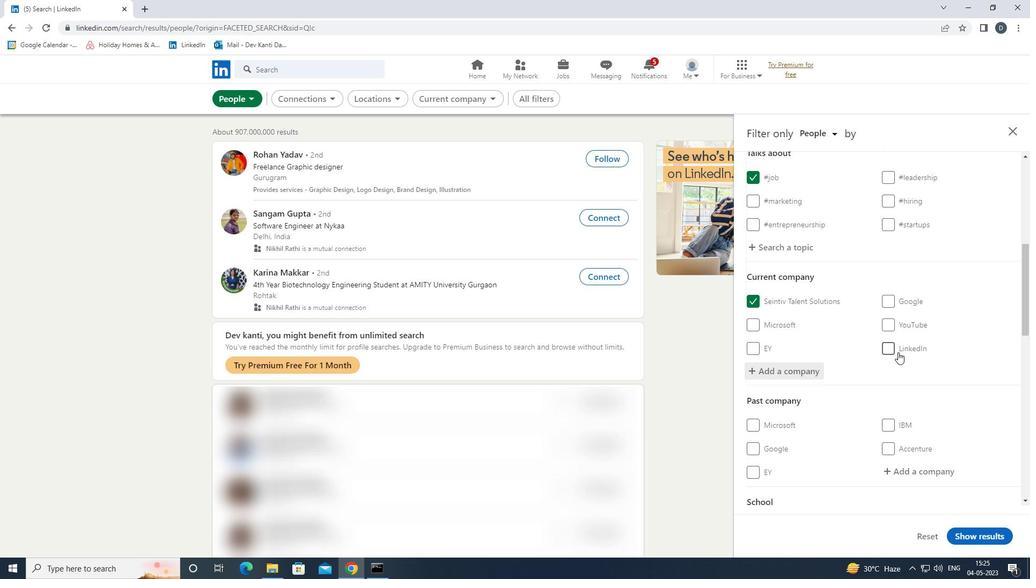 
Action: Mouse scrolled (904, 354) with delta (0, 0)
Screenshot: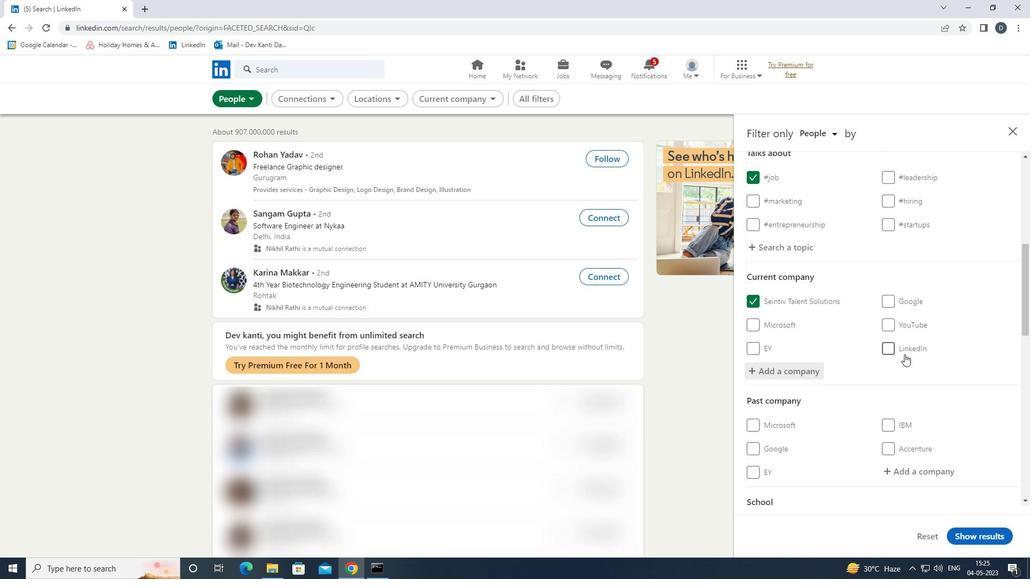 
Action: Mouse moved to (906, 354)
Screenshot: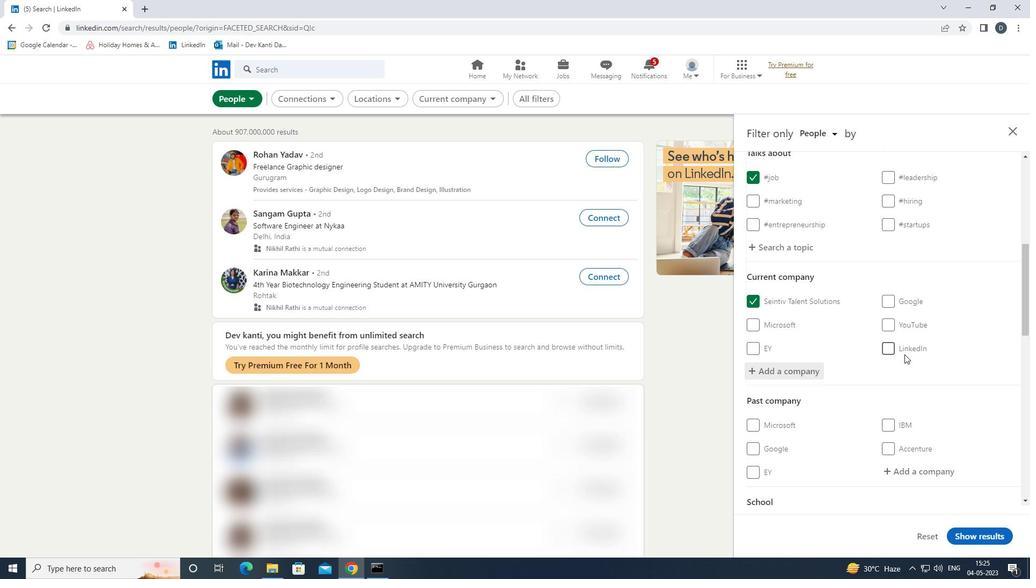 
Action: Mouse scrolled (906, 354) with delta (0, 0)
Screenshot: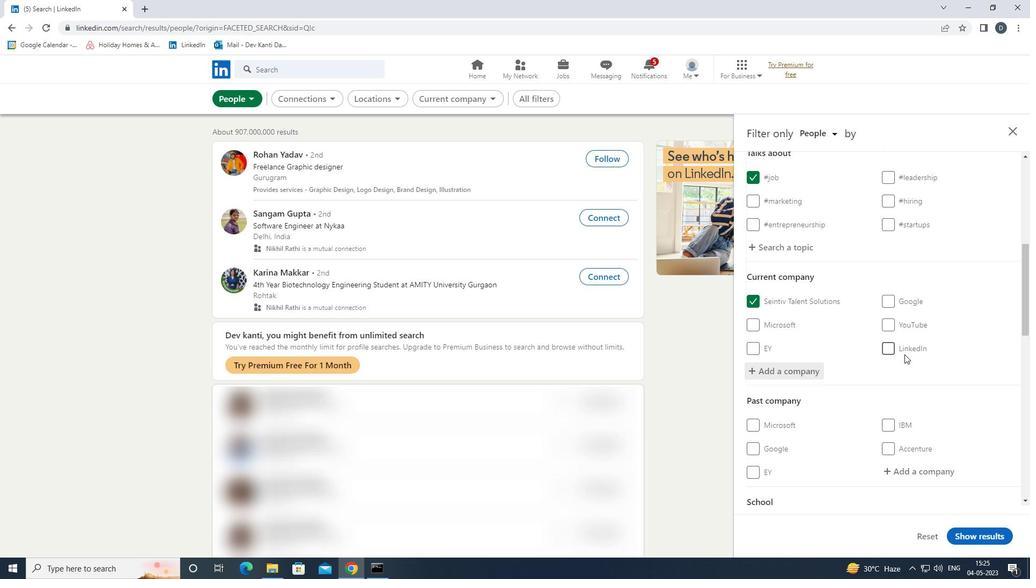 
Action: Mouse moved to (909, 357)
Screenshot: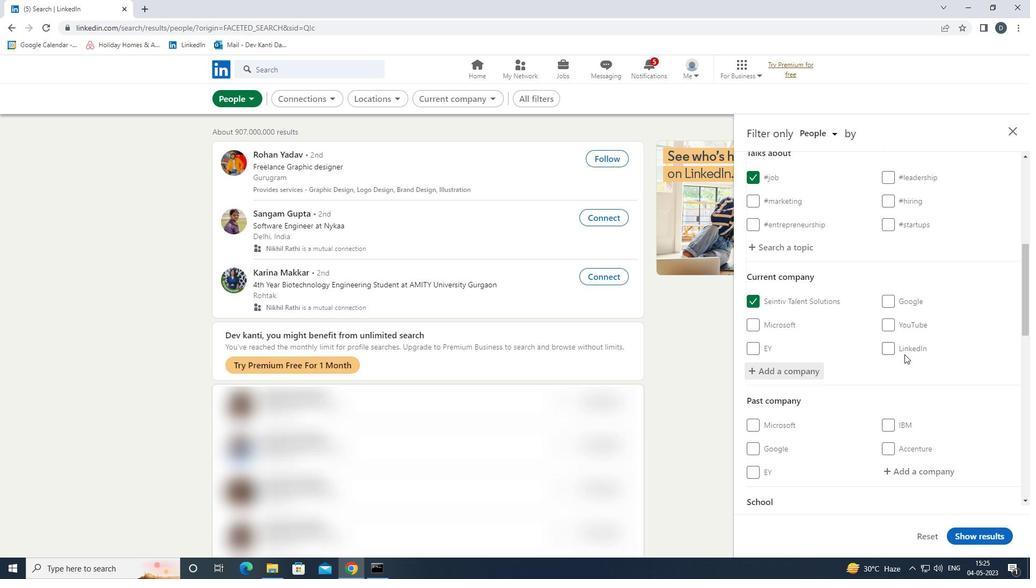 
Action: Mouse scrolled (909, 356) with delta (0, 0)
Screenshot: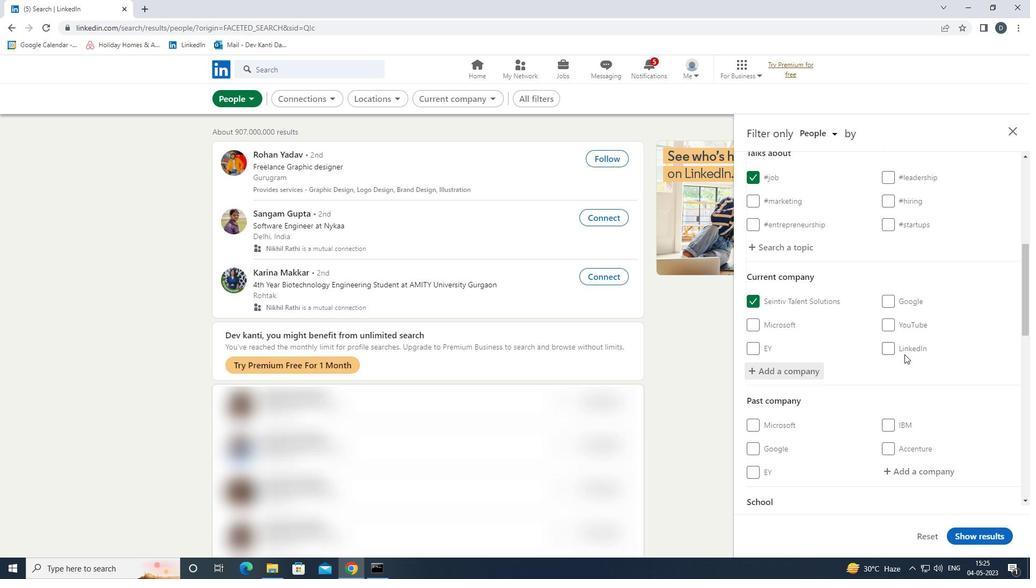 
Action: Mouse moved to (910, 363)
Screenshot: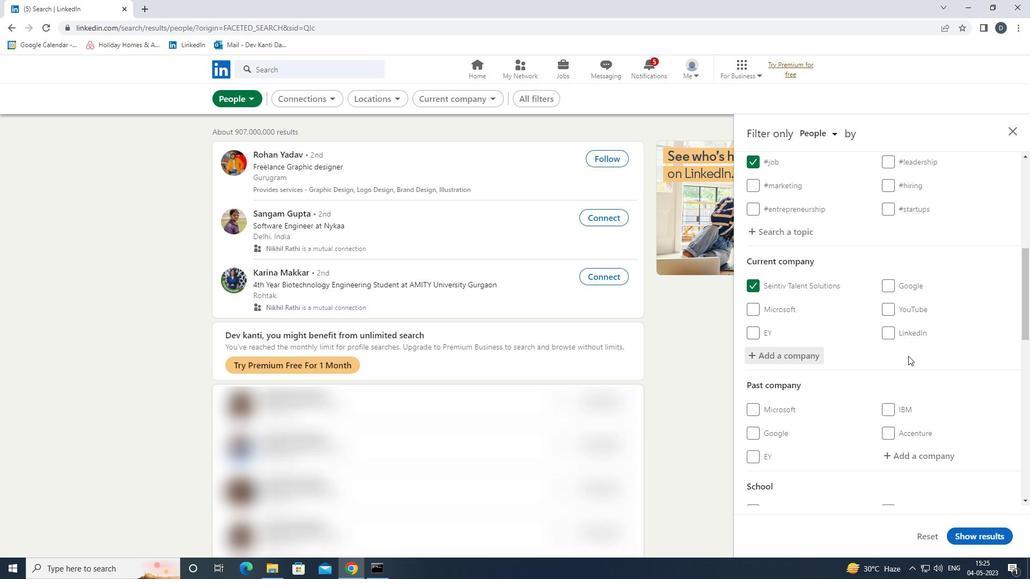 
Action: Mouse scrolled (910, 362) with delta (0, 0)
Screenshot: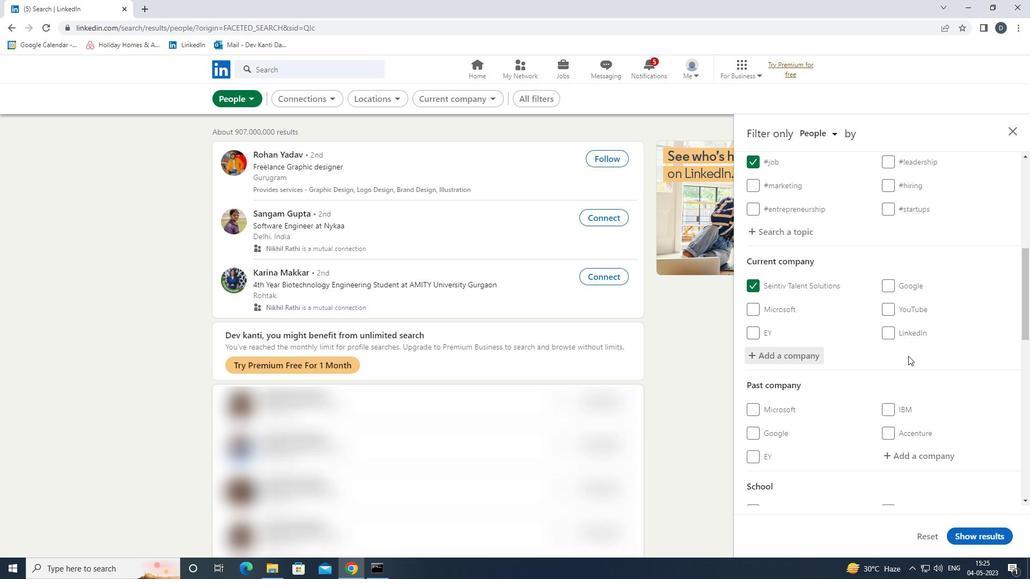 
Action: Mouse moved to (920, 370)
Screenshot: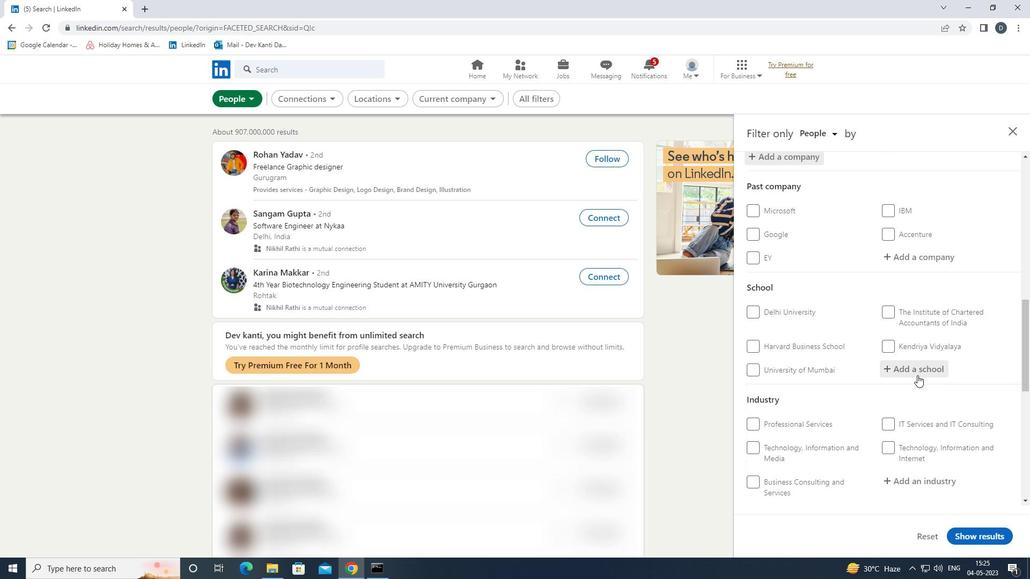 
Action: Mouse pressed left at (920, 370)
Screenshot: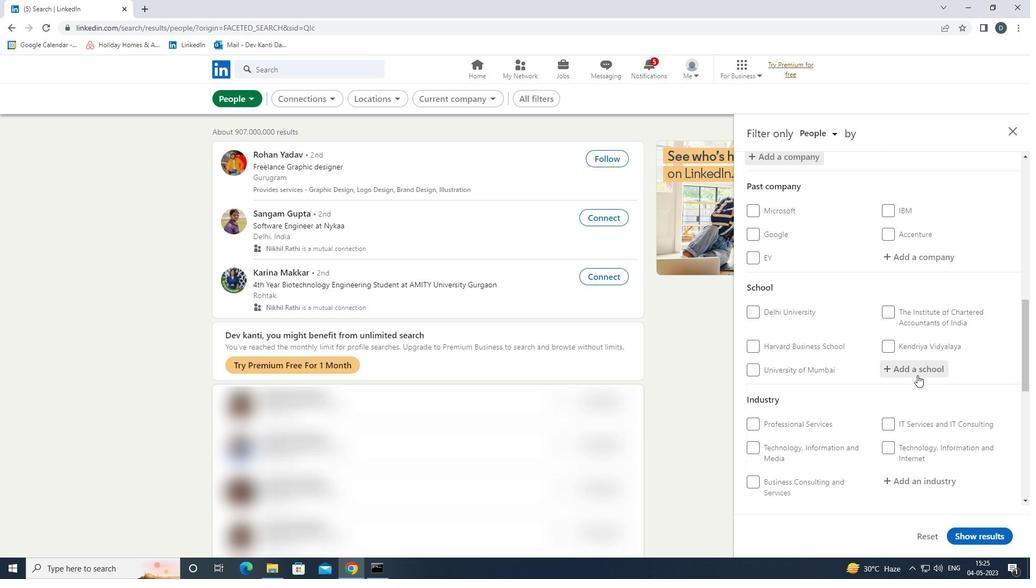 
Action: Mouse moved to (915, 365)
Screenshot: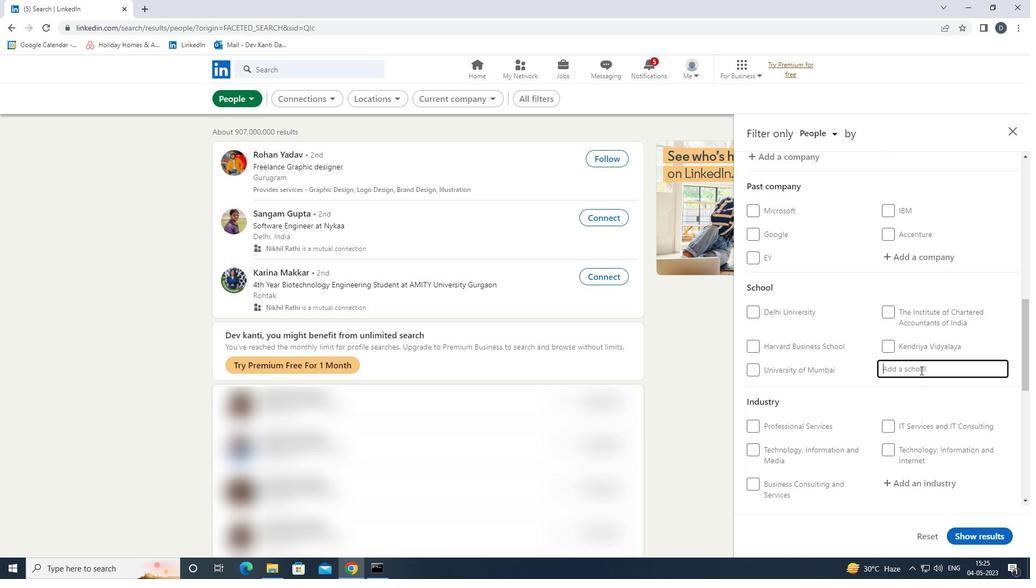 
Action: Key pressed <Key.shift><Key.shift><Key.shift><Key.shift><Key.shift>KL<Key.space><Key.shift>UNIVERSITY<Key.down><Key.enter>
Screenshot: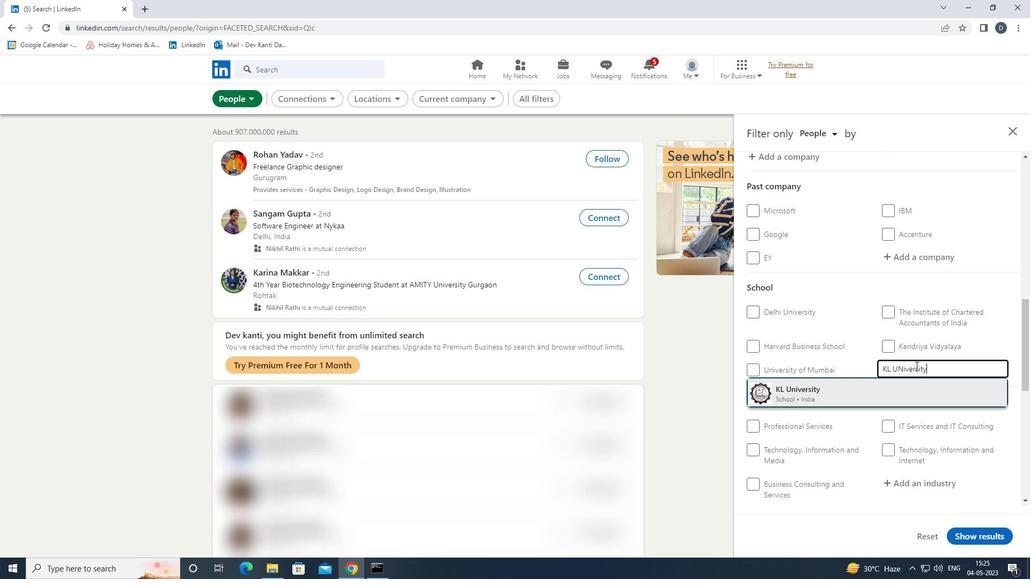 
Action: Mouse moved to (916, 347)
Screenshot: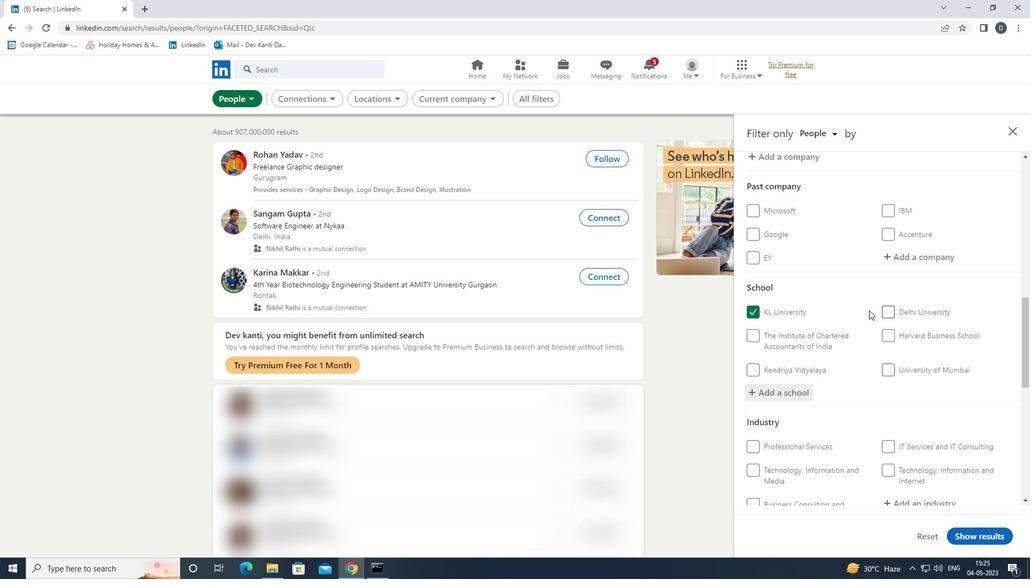 
Action: Mouse scrolled (916, 347) with delta (0, 0)
Screenshot: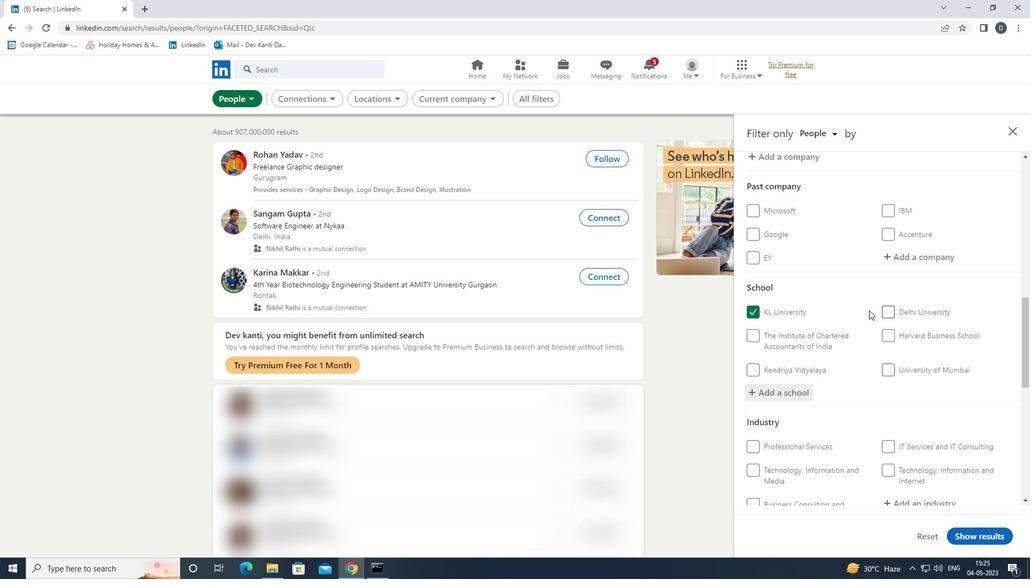 
Action: Mouse moved to (921, 355)
Screenshot: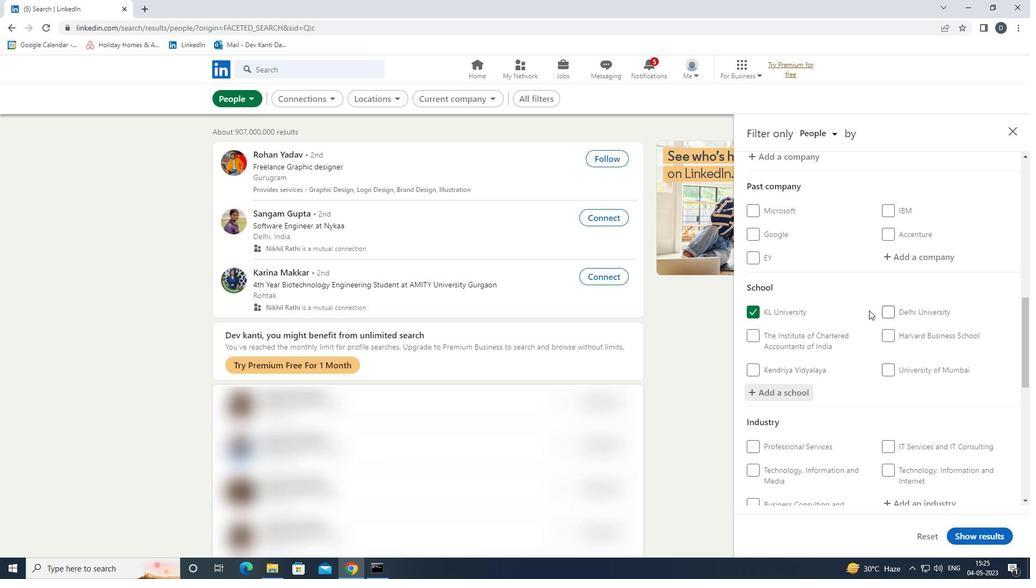 
Action: Mouse scrolled (921, 355) with delta (0, 0)
Screenshot: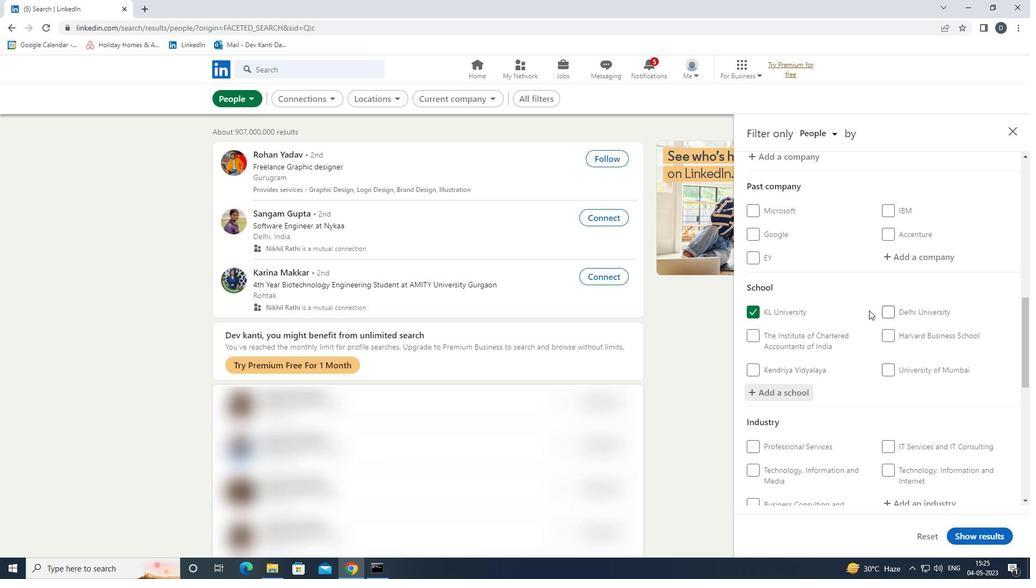
Action: Mouse moved to (921, 356)
Screenshot: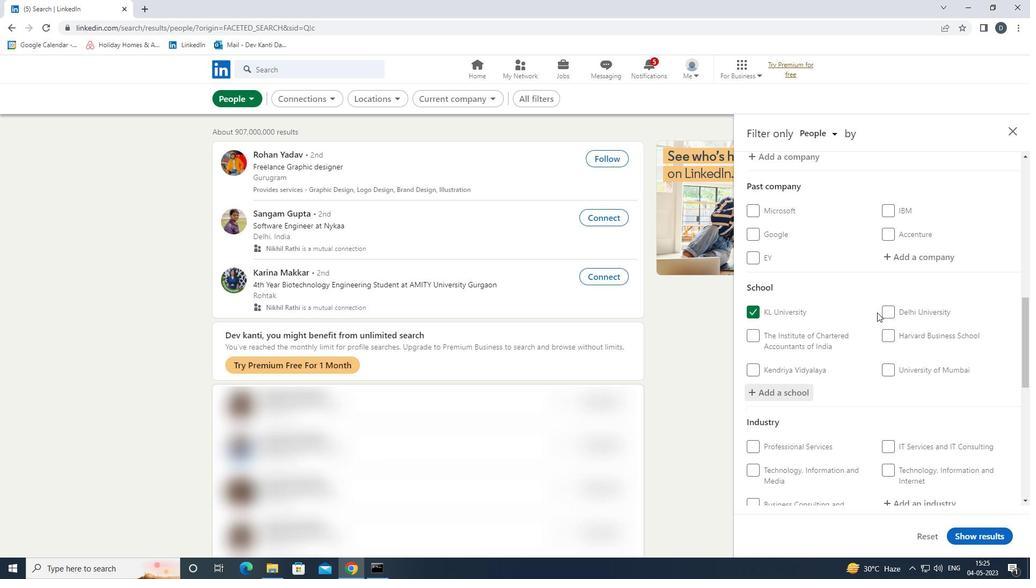 
Action: Mouse scrolled (921, 356) with delta (0, 0)
Screenshot: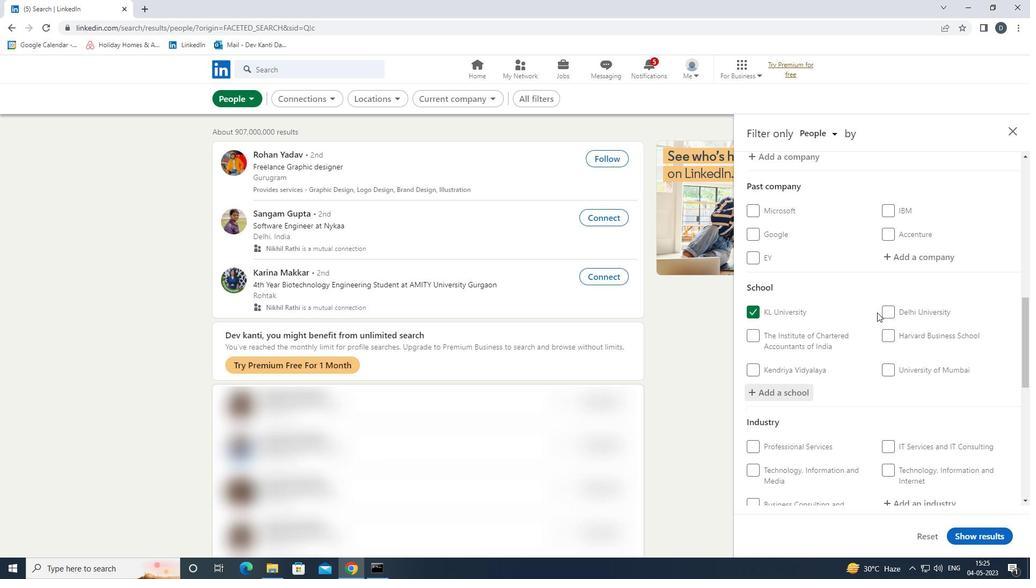 
Action: Mouse scrolled (921, 356) with delta (0, 0)
Screenshot: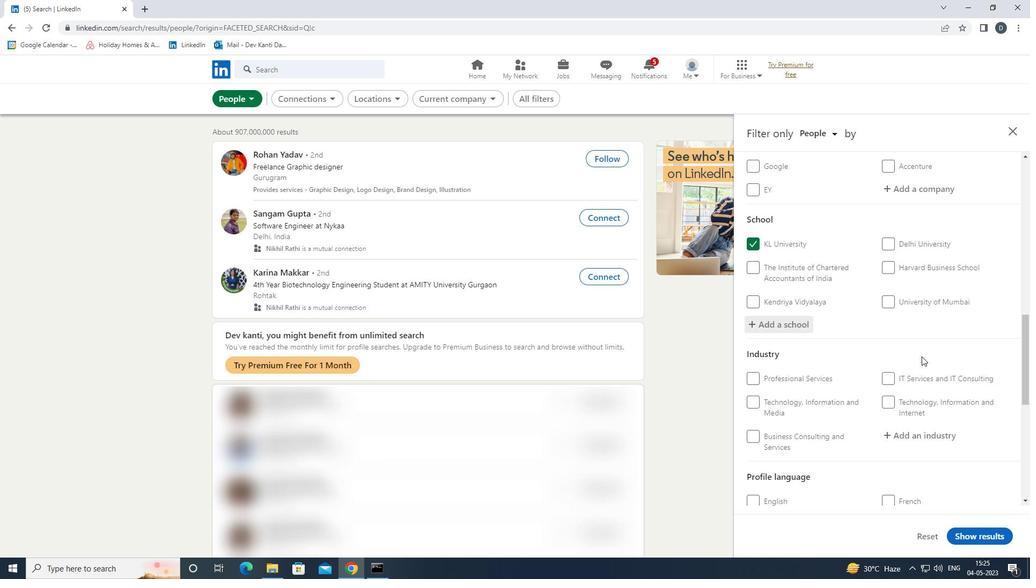 
Action: Mouse moved to (942, 281)
Screenshot: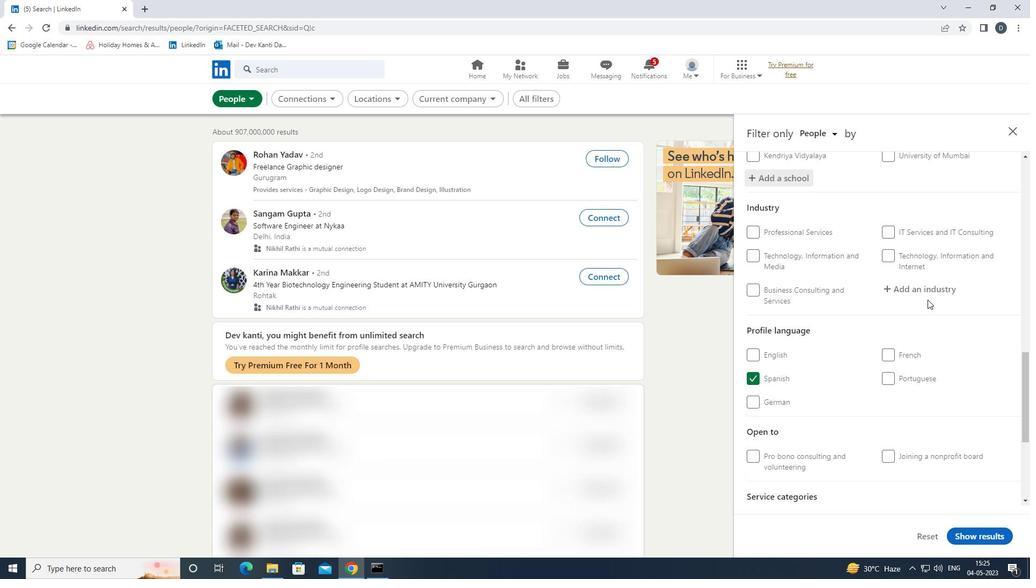 
Action: Mouse pressed left at (942, 281)
Screenshot: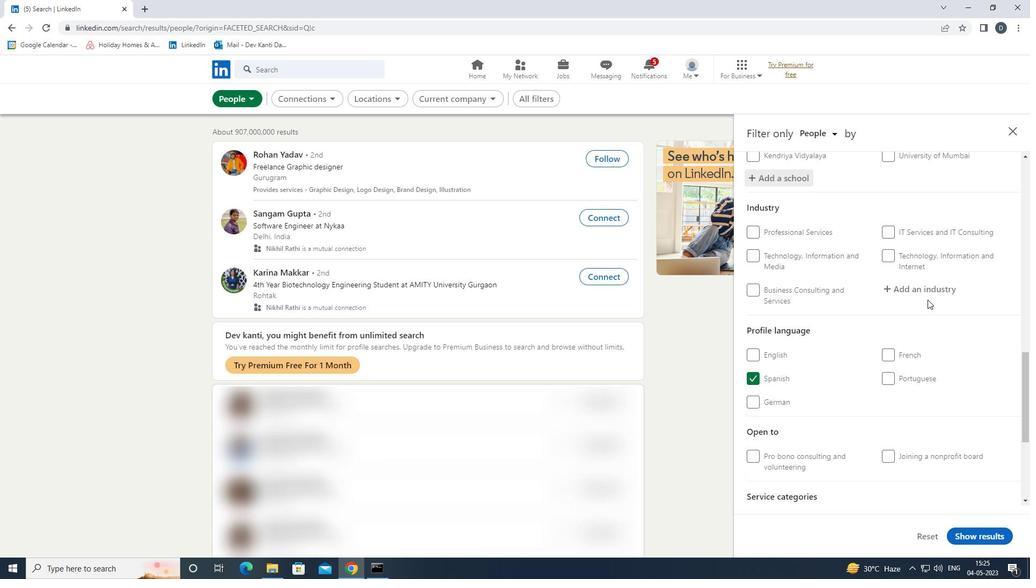 
Action: Mouse moved to (906, 268)
Screenshot: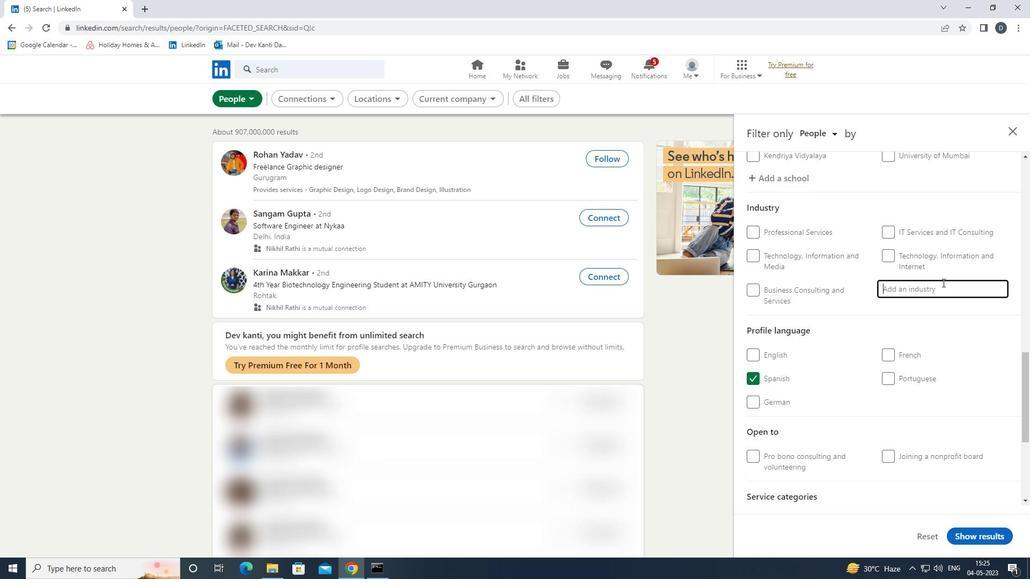 
Action: Key pressed <Key.shift><Key.shift><Key.shift>CLIMATE<Key.space><Key.shift>DATA<Key.down><Key.enter>
Screenshot: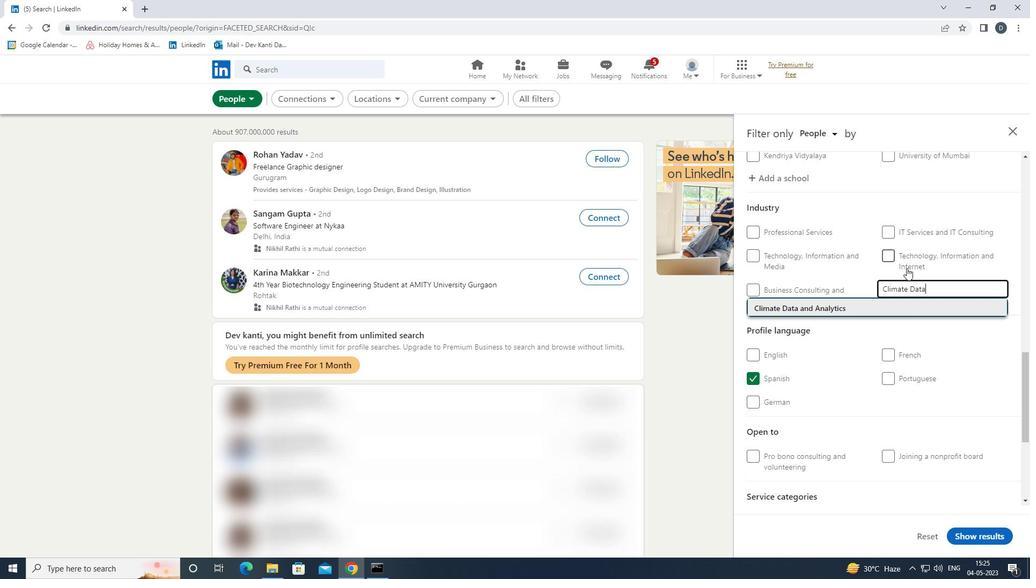 
Action: Mouse scrolled (906, 267) with delta (0, 0)
Screenshot: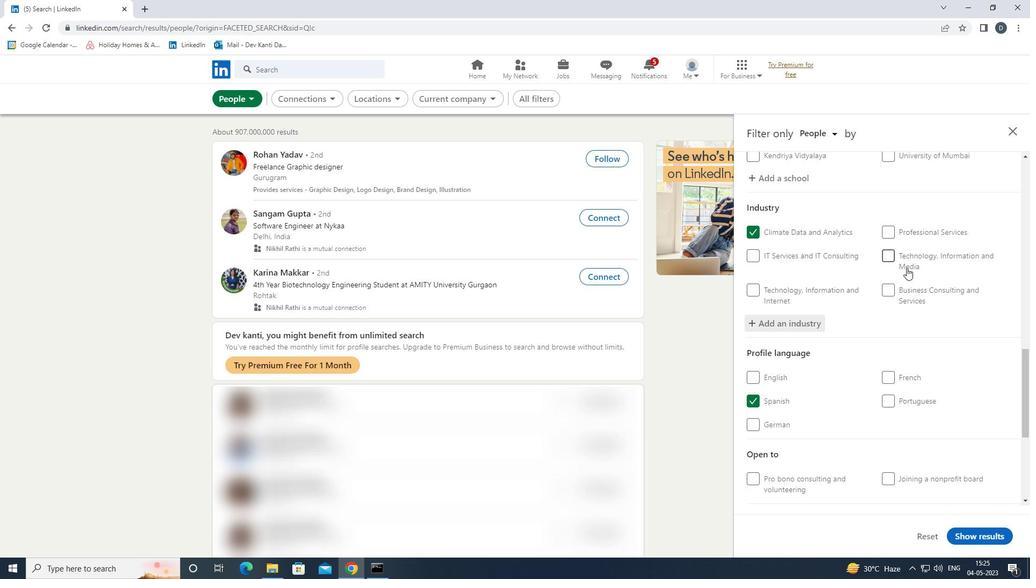 
Action: Mouse scrolled (906, 267) with delta (0, 0)
Screenshot: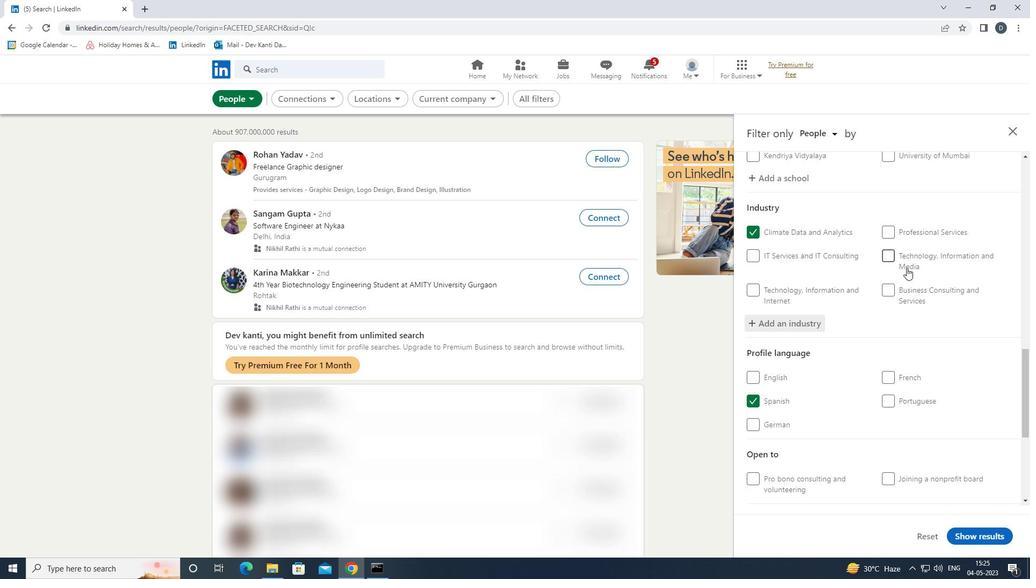 
Action: Mouse scrolled (906, 267) with delta (0, 0)
Screenshot: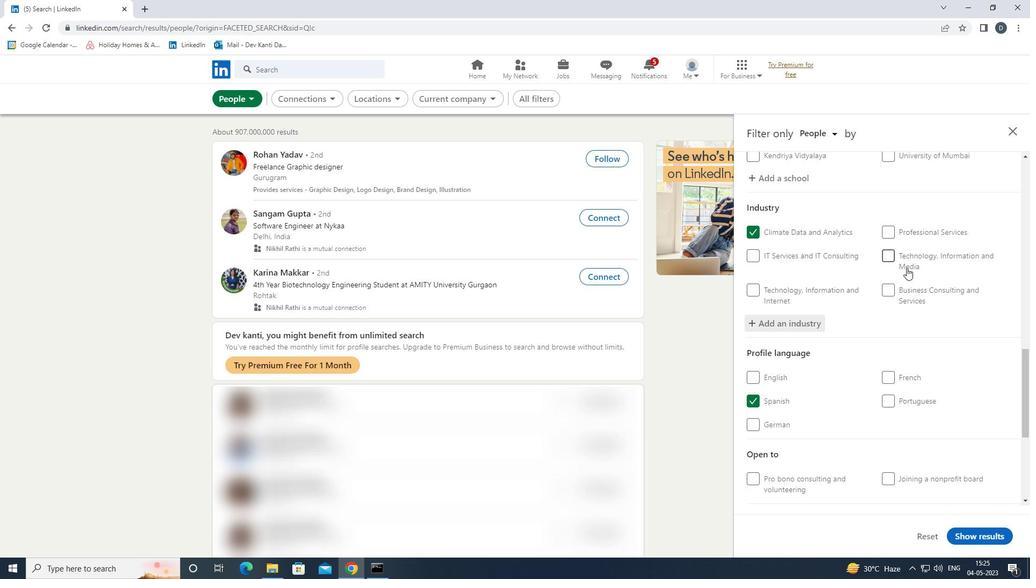 
Action: Mouse scrolled (906, 267) with delta (0, 0)
Screenshot: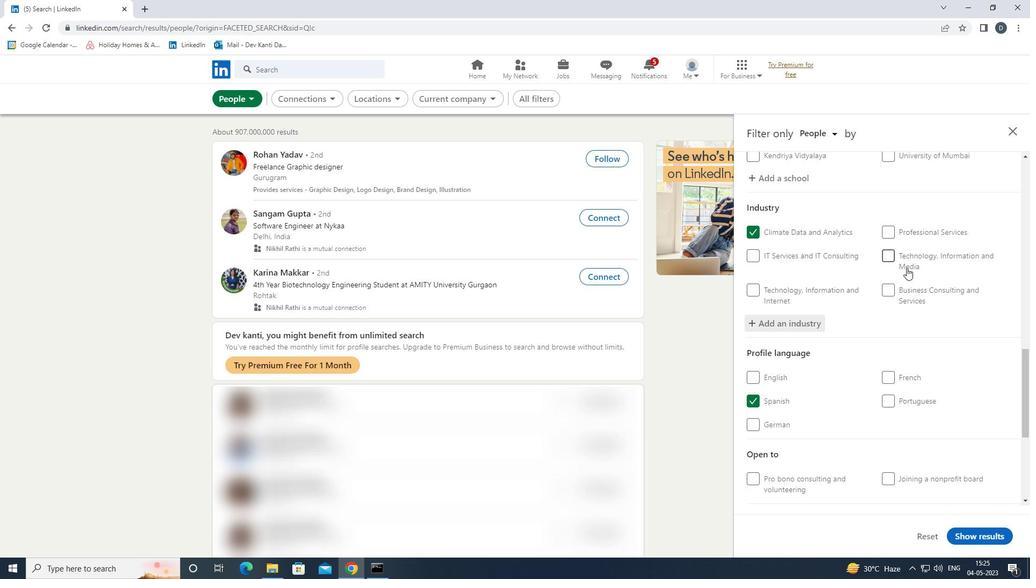 
Action: Mouse moved to (906, 268)
Screenshot: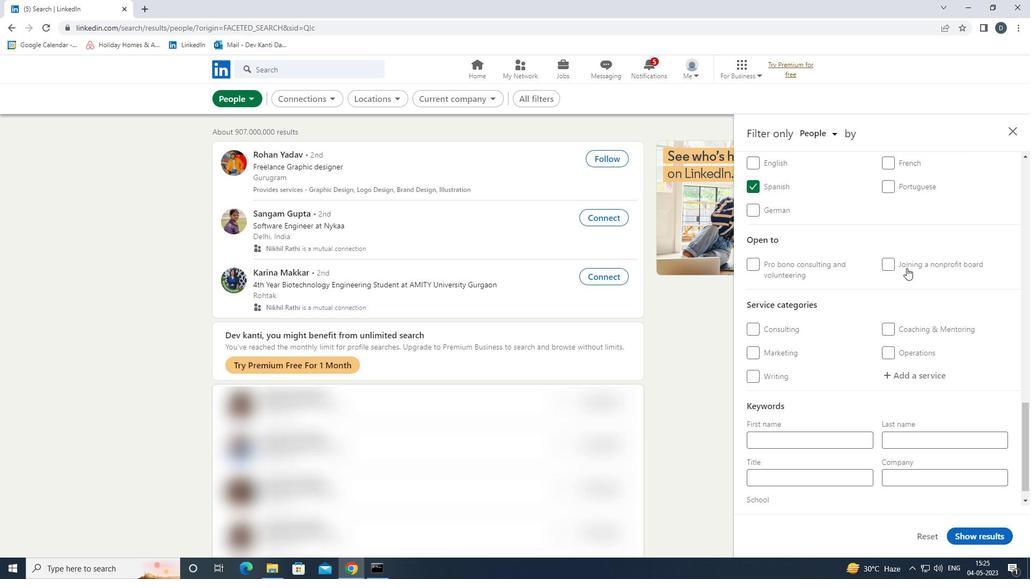 
Action: Mouse scrolled (906, 268) with delta (0, 0)
Screenshot: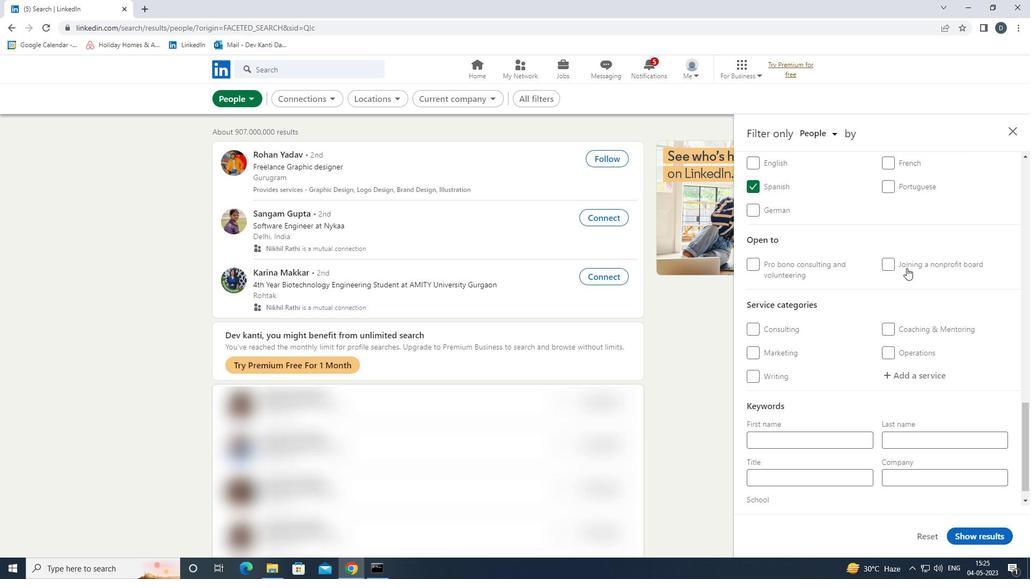 
Action: Mouse moved to (905, 272)
Screenshot: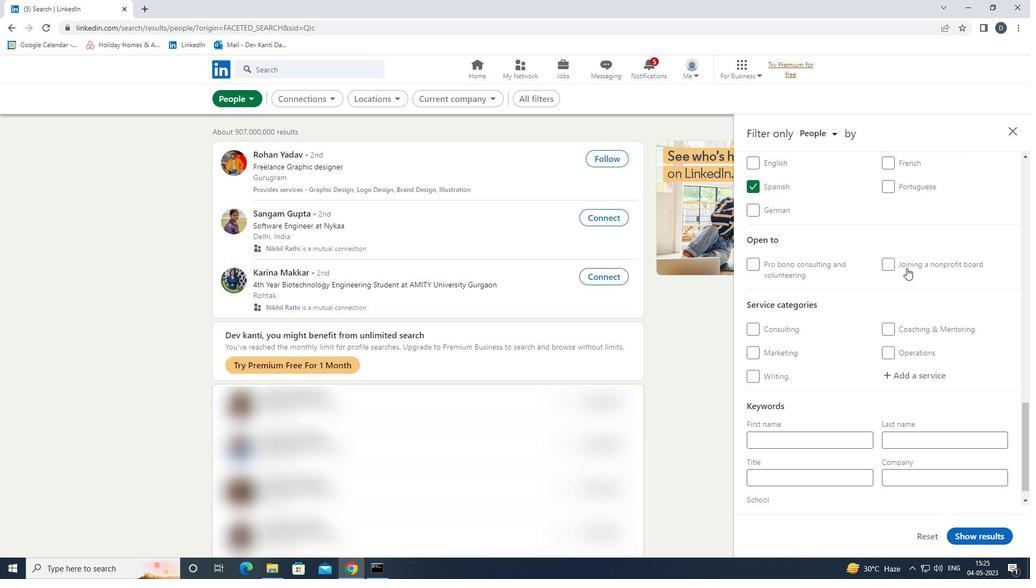 
Action: Mouse scrolled (905, 272) with delta (0, 0)
Screenshot: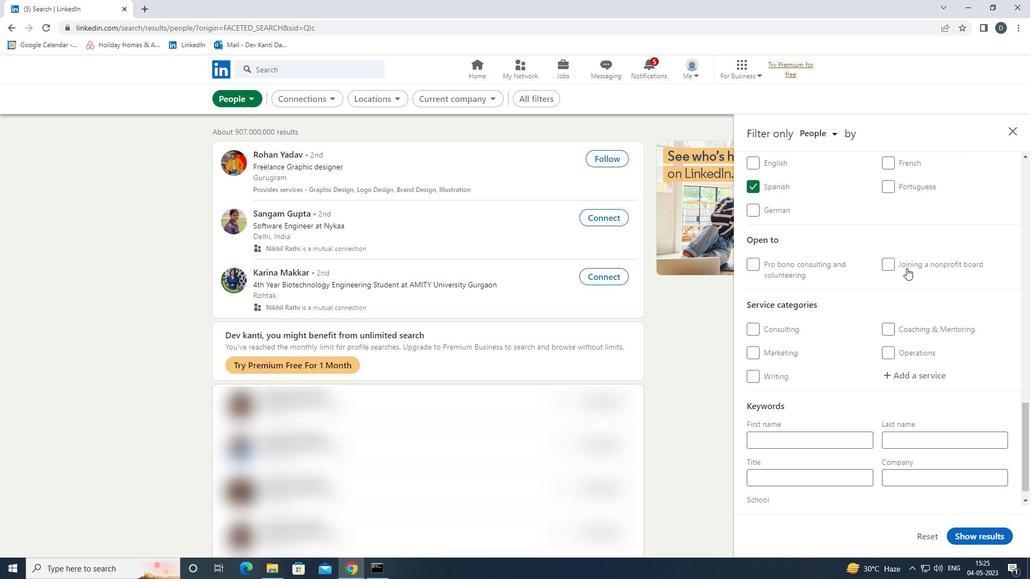 
Action: Mouse moved to (910, 359)
Screenshot: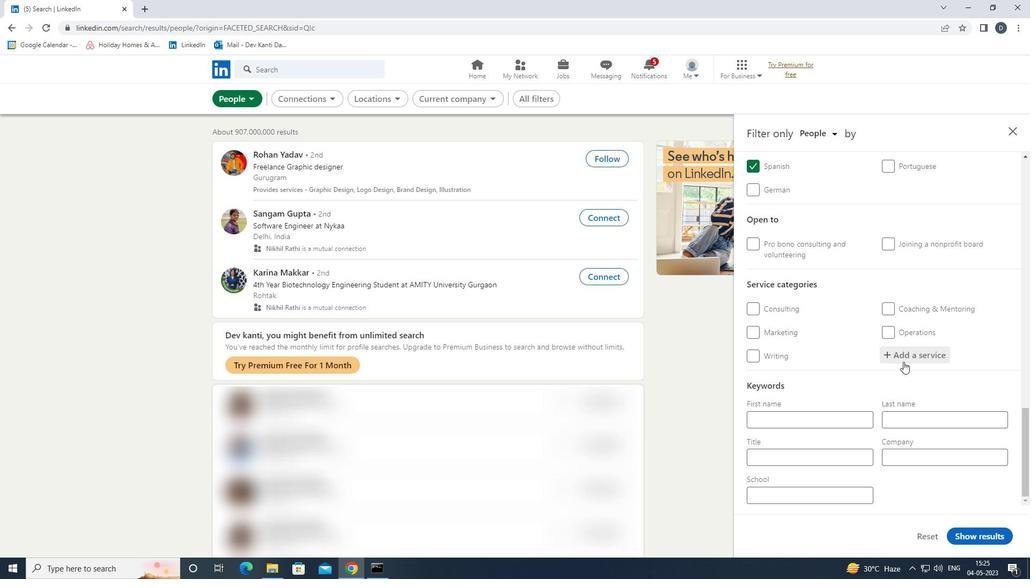 
Action: Mouse pressed left at (910, 359)
Screenshot: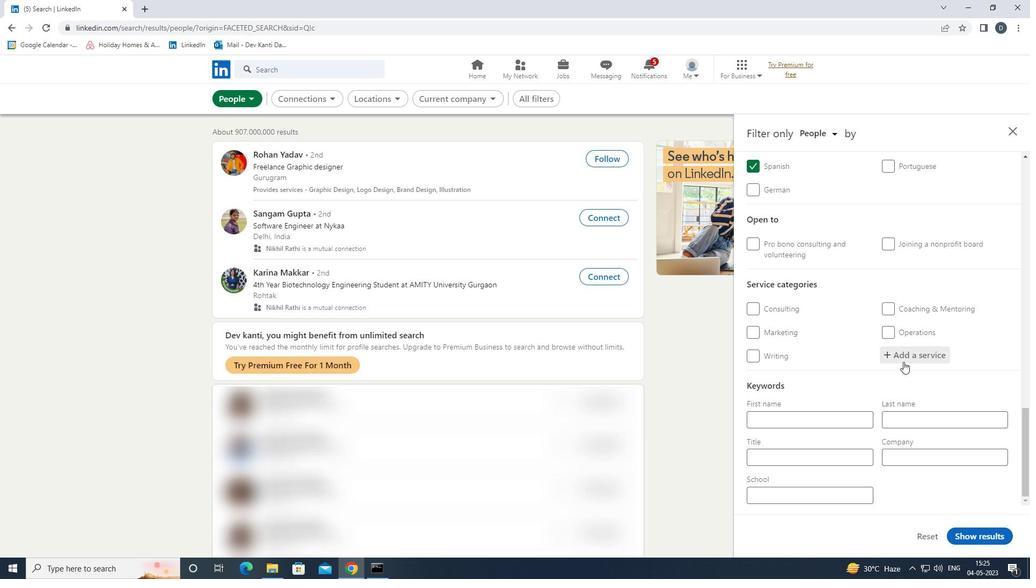 
Action: Mouse moved to (911, 345)
Screenshot: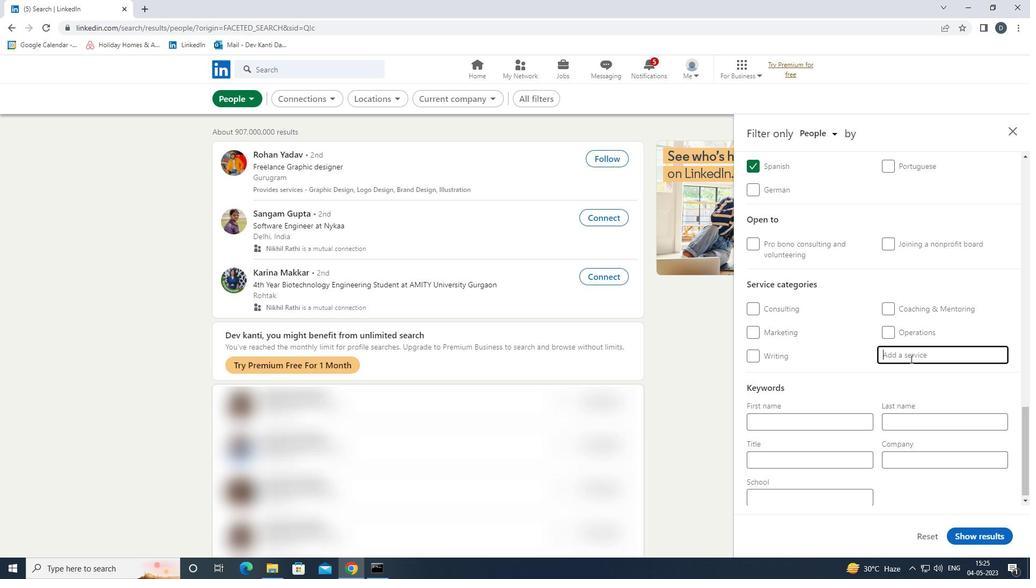 
Action: Key pressed <Key.shift>HMEOW<Key.backspace><Key.backspace><Key.backspace><Key.backspace><Key.backspace><Key.backspace><Key.shift>HOMEOW<Key.down><Key.enter>
Screenshot: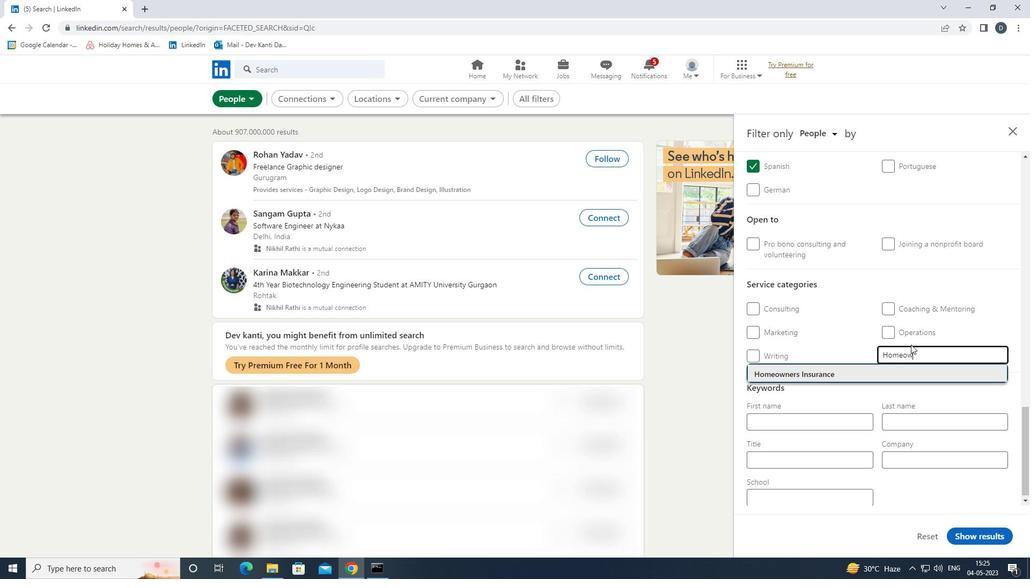 
Action: Mouse moved to (914, 324)
Screenshot: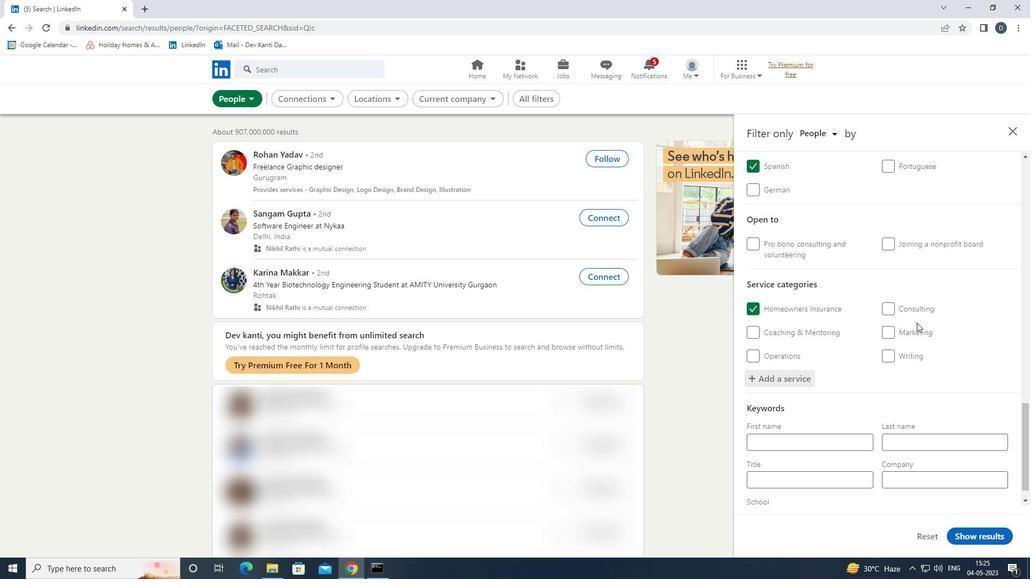 
Action: Mouse scrolled (914, 324) with delta (0, 0)
Screenshot: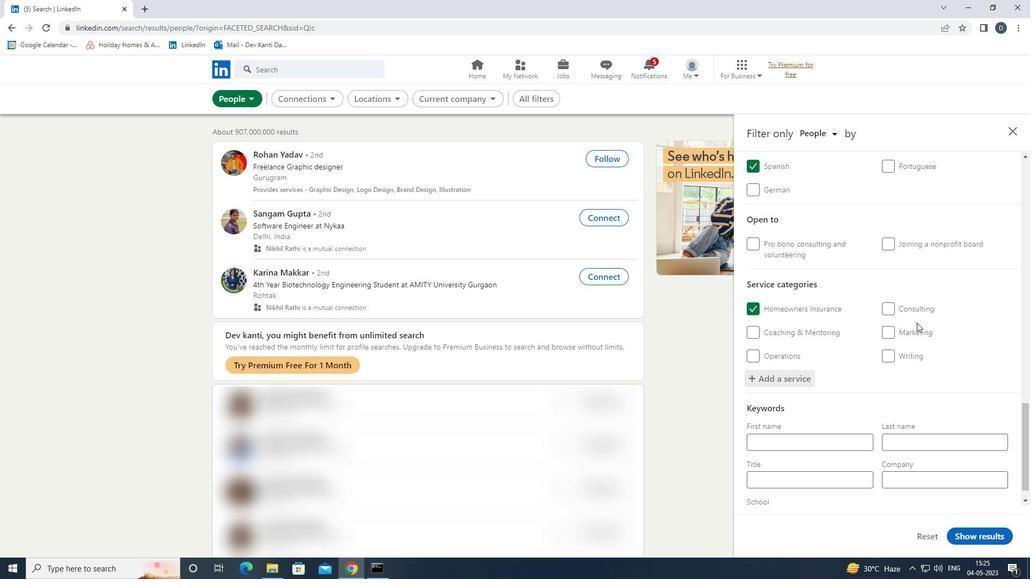 
Action: Mouse moved to (914, 324)
Screenshot: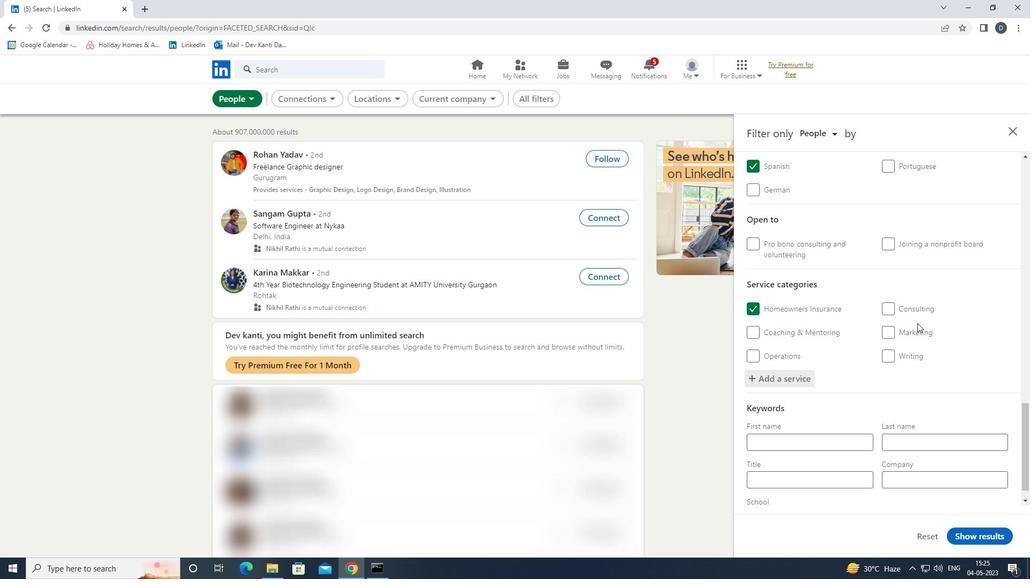 
Action: Mouse scrolled (914, 324) with delta (0, 0)
Screenshot: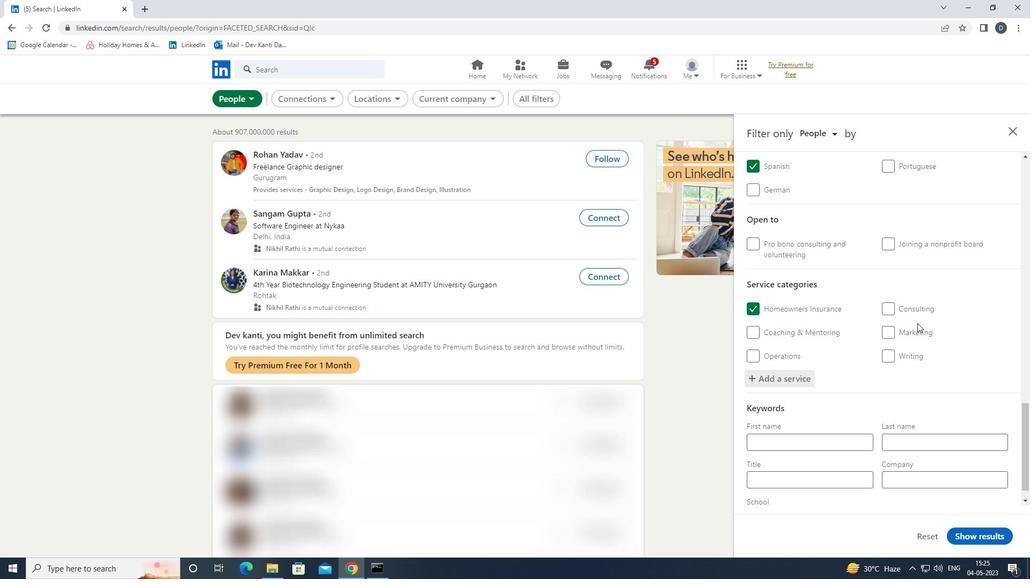 
Action: Mouse moved to (913, 324)
Screenshot: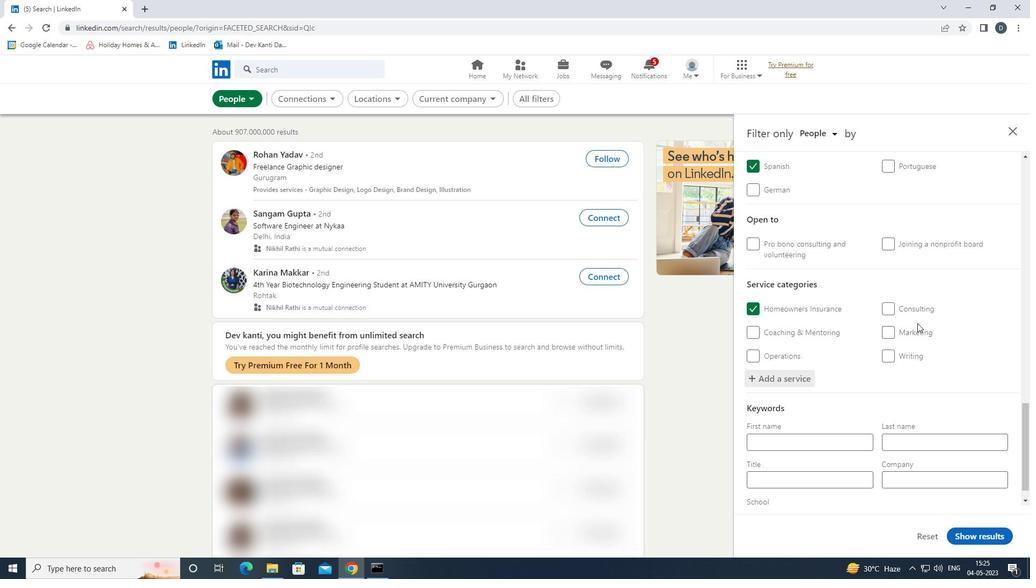 
Action: Mouse scrolled (913, 324) with delta (0, 0)
Screenshot: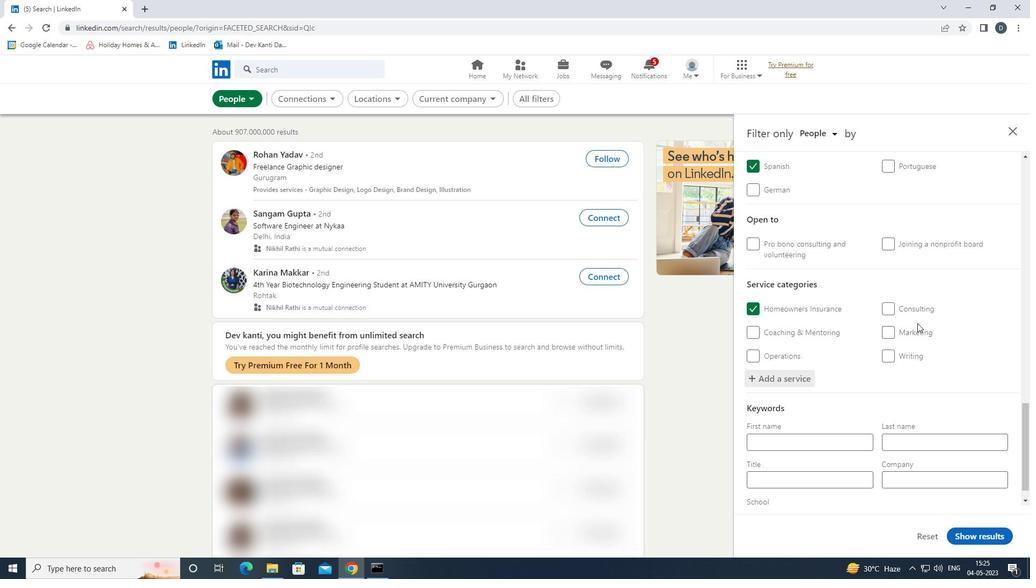 
Action: Mouse moved to (910, 324)
Screenshot: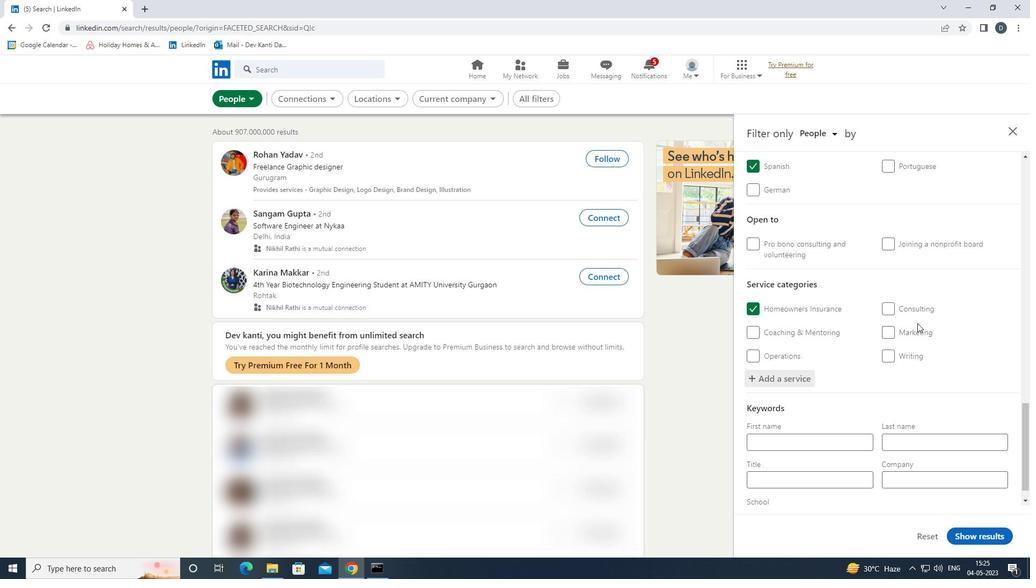 
Action: Mouse scrolled (910, 324) with delta (0, 0)
Screenshot: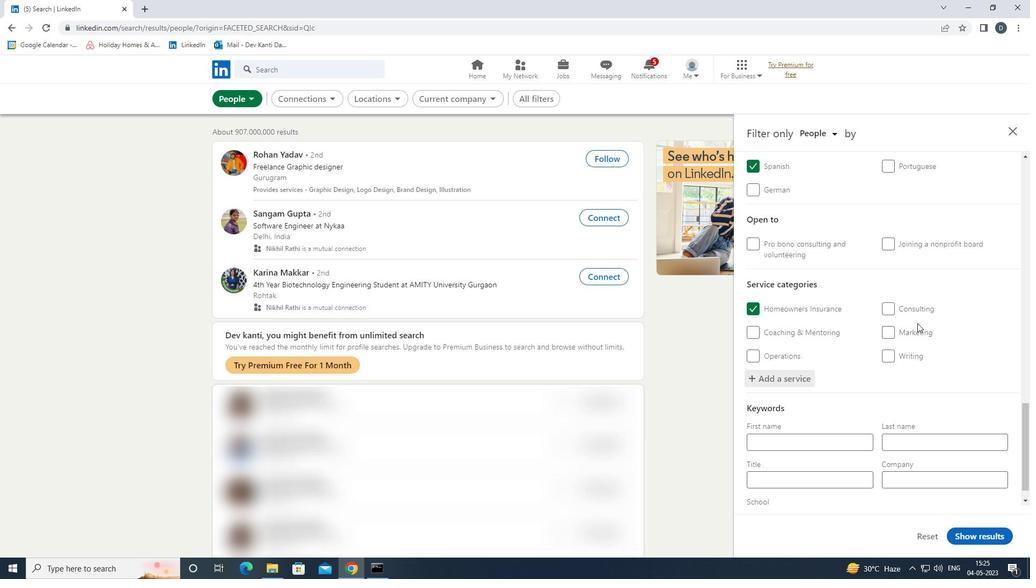 
Action: Mouse moved to (787, 457)
Screenshot: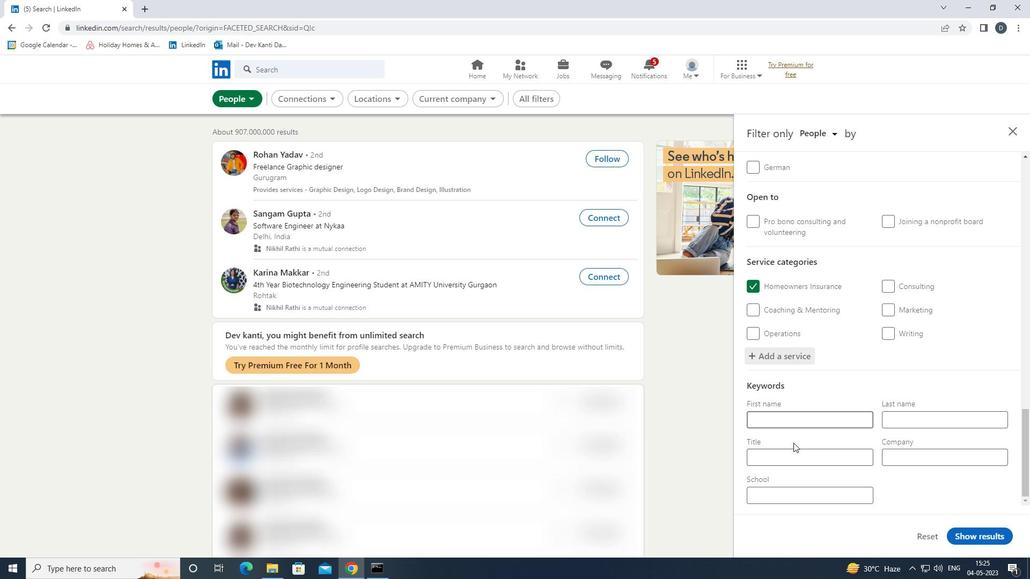 
Action: Mouse pressed left at (787, 457)
Screenshot: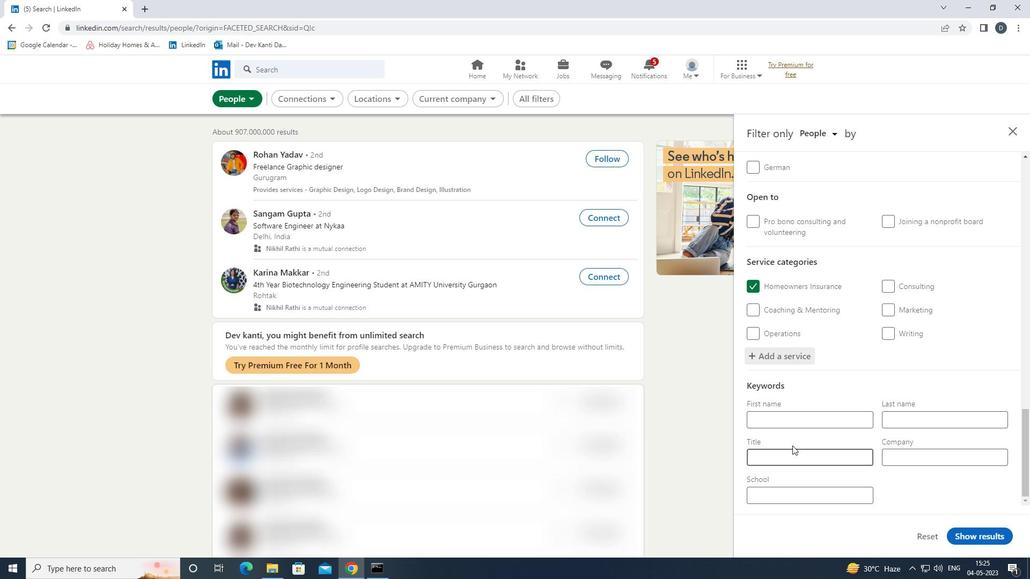 
Action: Mouse moved to (834, 400)
Screenshot: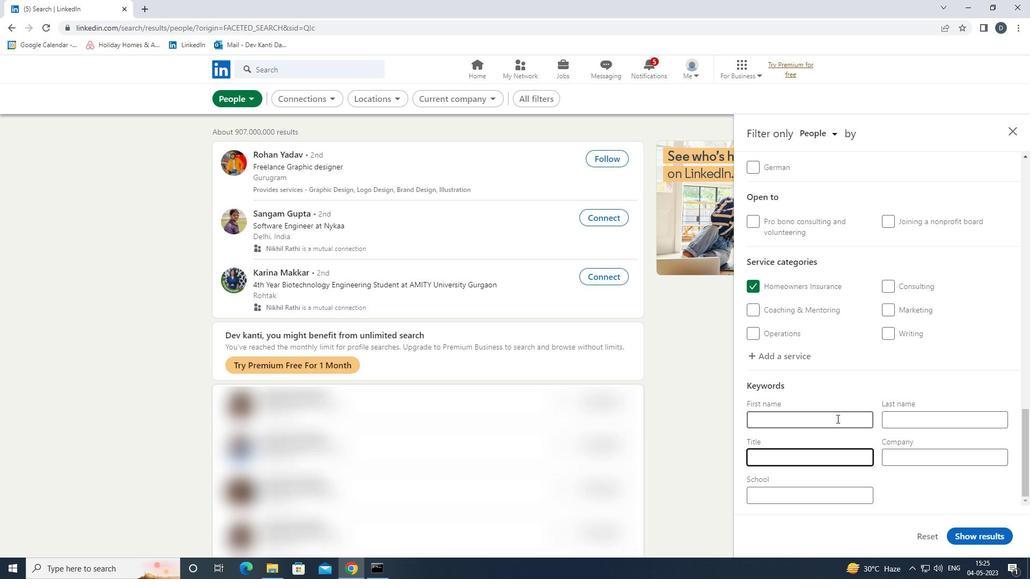 
Action: Key pressed <Key.shift>RECEPTIONIST
Screenshot: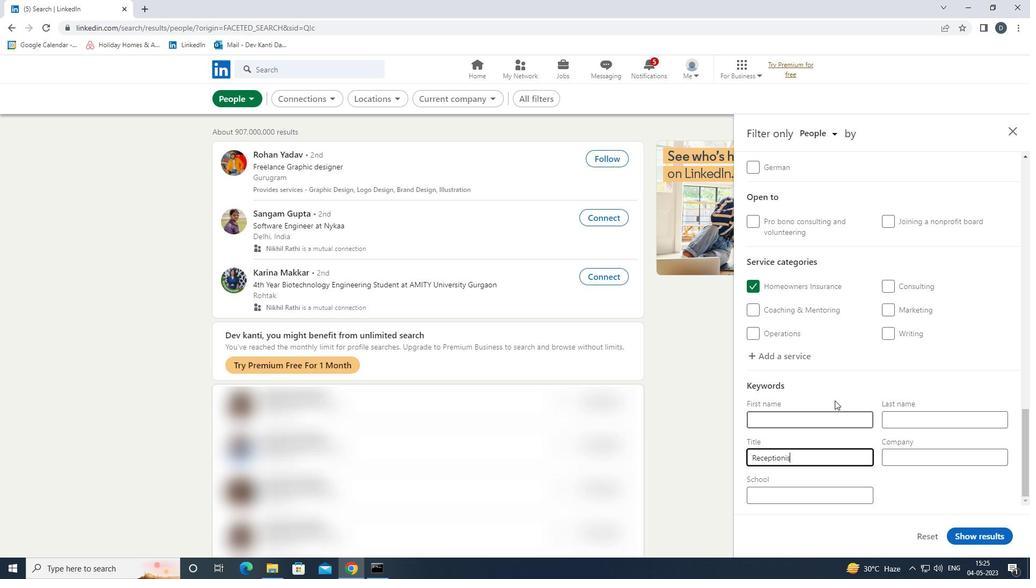 
Action: Mouse moved to (972, 544)
Screenshot: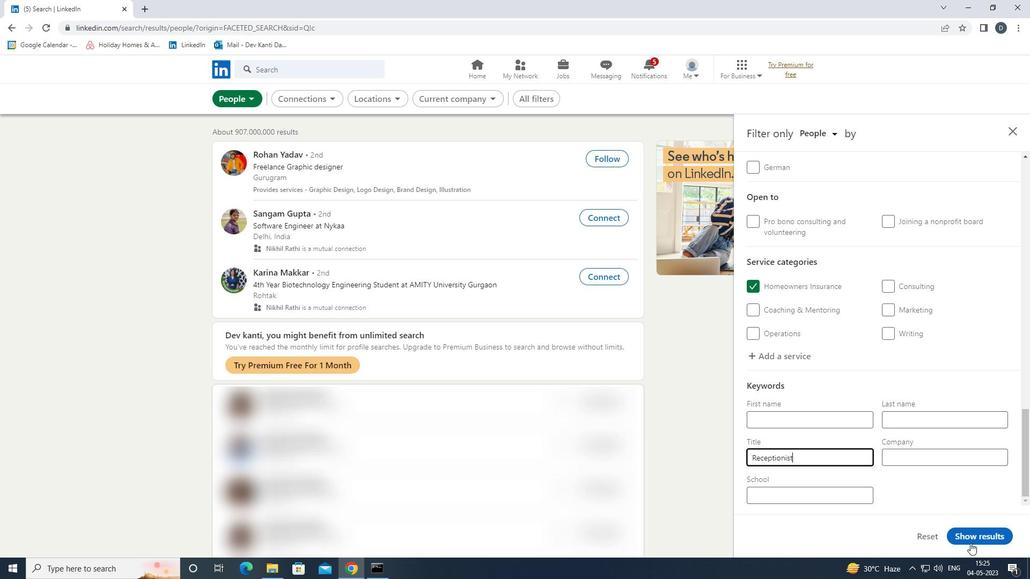 
Action: Mouse pressed left at (972, 544)
Screenshot: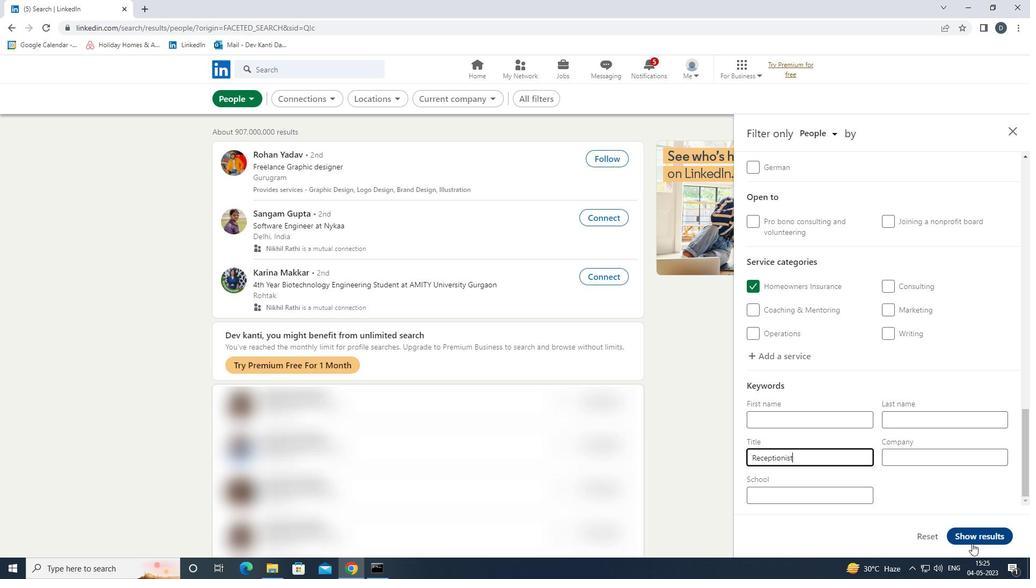 
Action: Mouse moved to (609, 179)
Screenshot: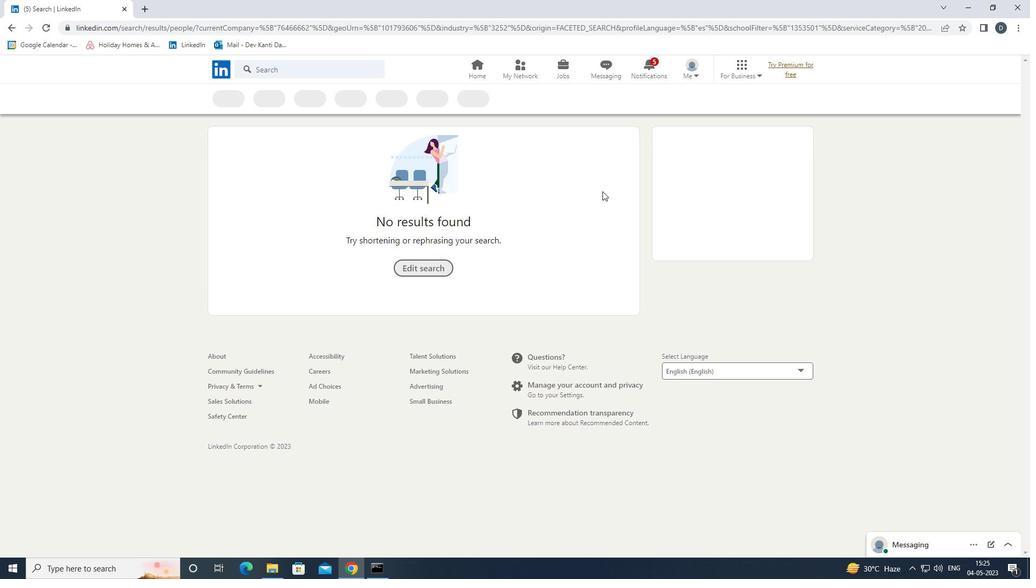 
